 Task: Assign Person0000000131 as Assignee of Issue Issue0000000326 in Backlog  in Scrum Project Project0000000066 in Jira. Assign Person0000000131 as Assignee of Issue Issue0000000327 in Backlog  in Scrum Project Project0000000066 in Jira. Assign Person0000000131 as Assignee of Issue Issue0000000328 in Backlog  in Scrum Project Project0000000066 in Jira. Assign Person0000000132 as Assignee of Issue Issue0000000329 in Backlog  in Scrum Project Project0000000066 in Jira. Assign Person0000000132 as Assignee of Issue Issue0000000330 in Backlog  in Scrum Project Project0000000066 in Jira
Action: Mouse moved to (289, 87)
Screenshot: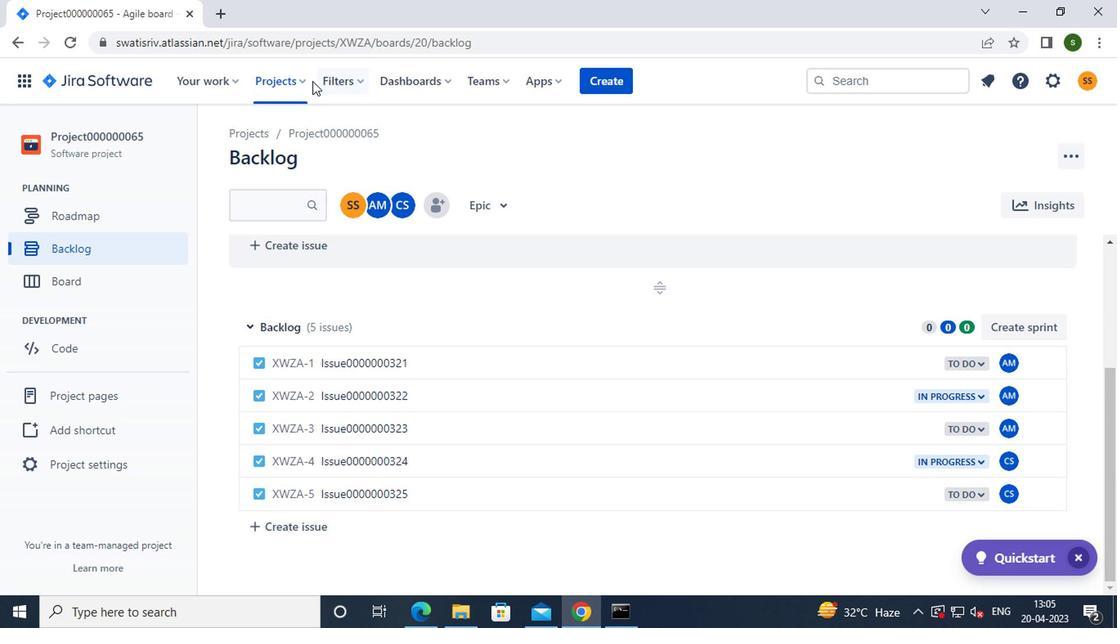 
Action: Mouse pressed left at (289, 87)
Screenshot: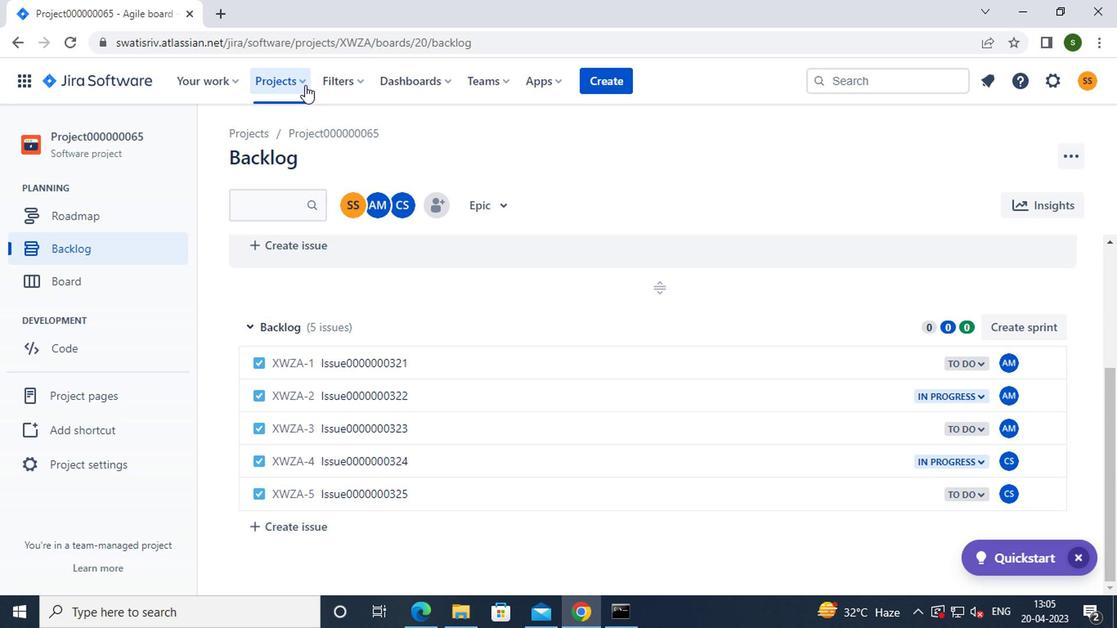 
Action: Mouse moved to (361, 209)
Screenshot: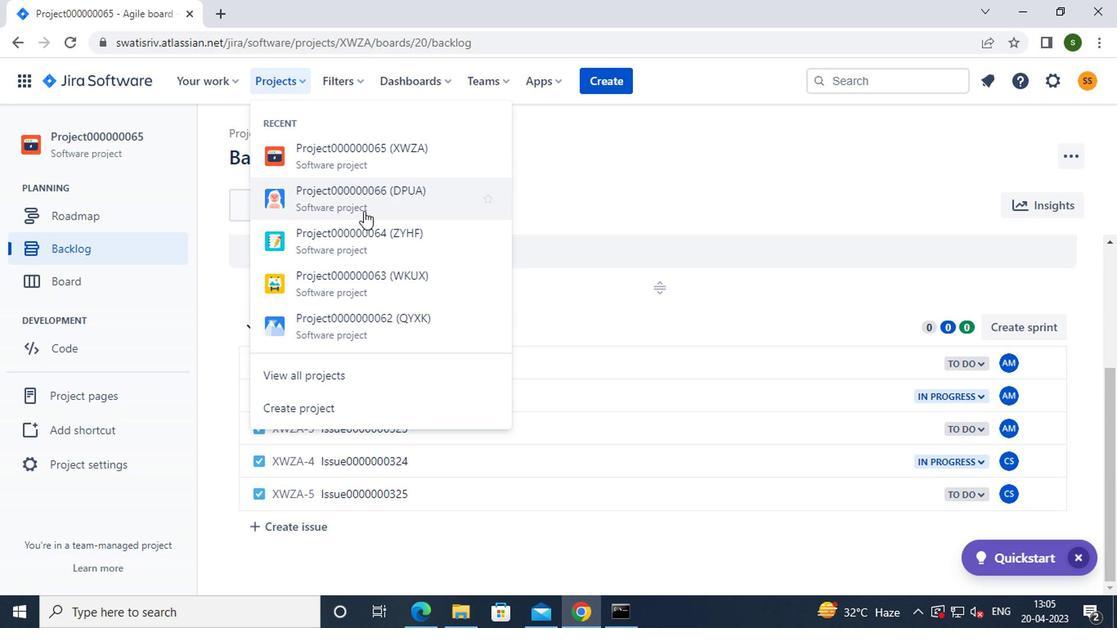 
Action: Mouse pressed left at (361, 209)
Screenshot: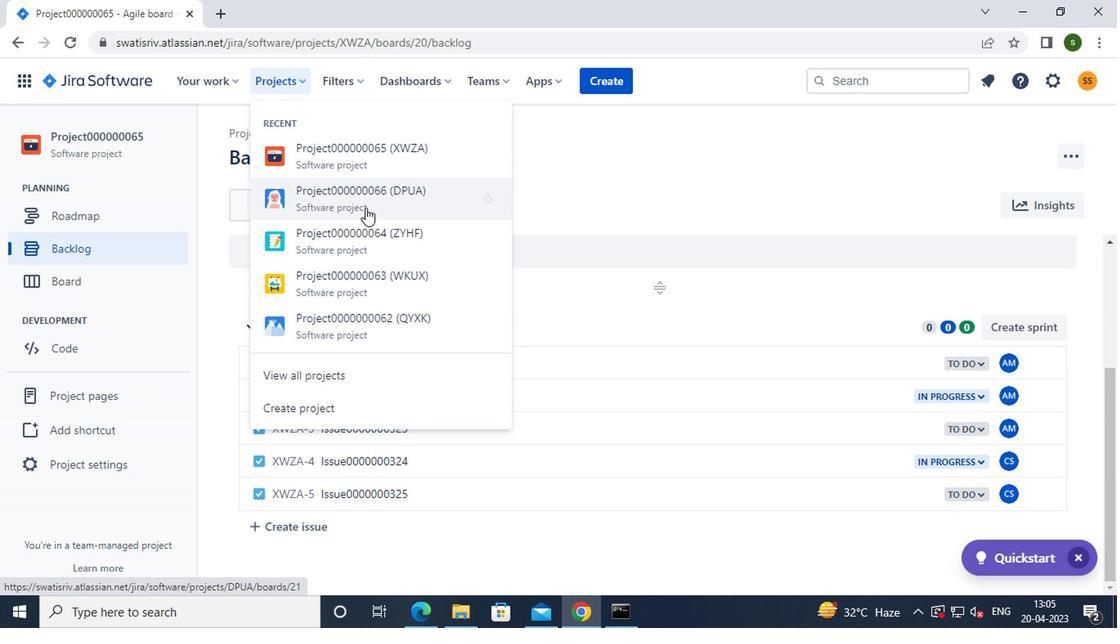 
Action: Mouse moved to (138, 247)
Screenshot: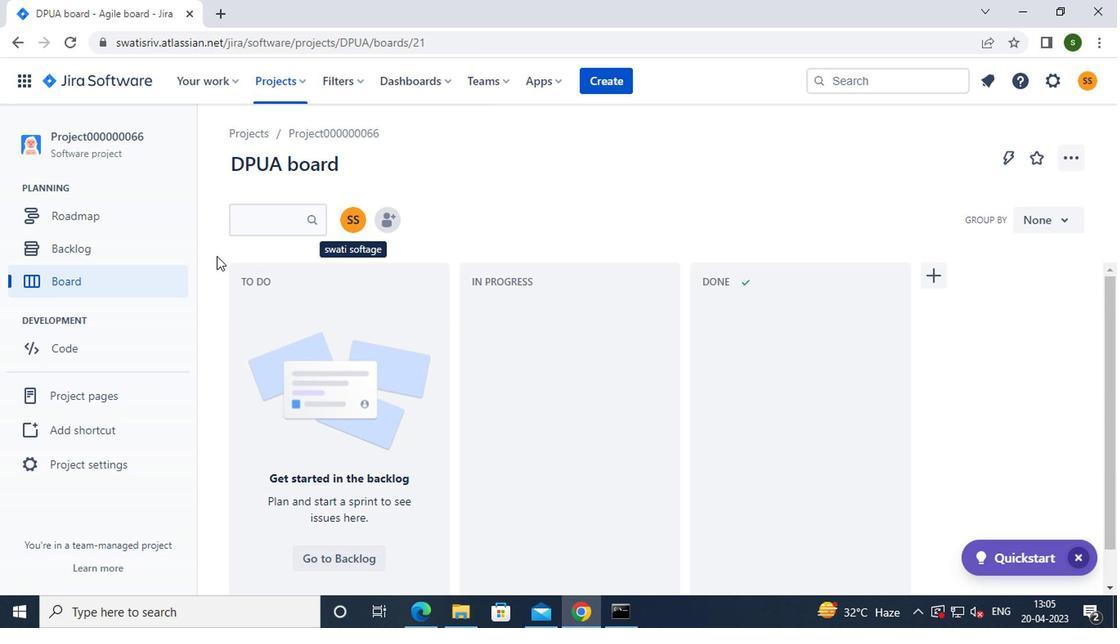
Action: Mouse pressed left at (138, 247)
Screenshot: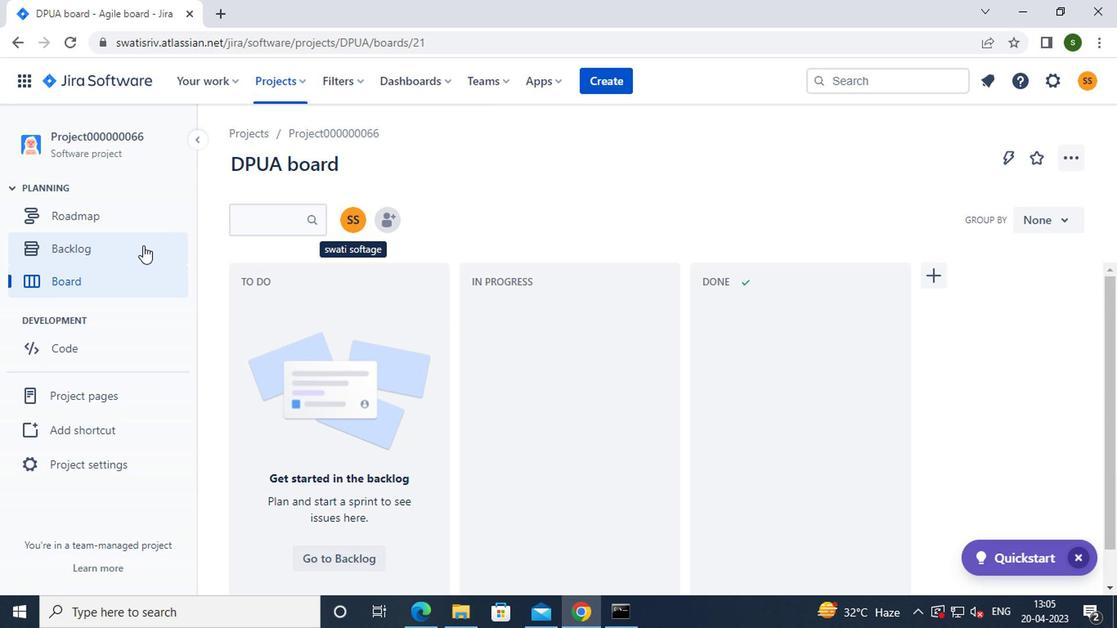 
Action: Mouse moved to (848, 460)
Screenshot: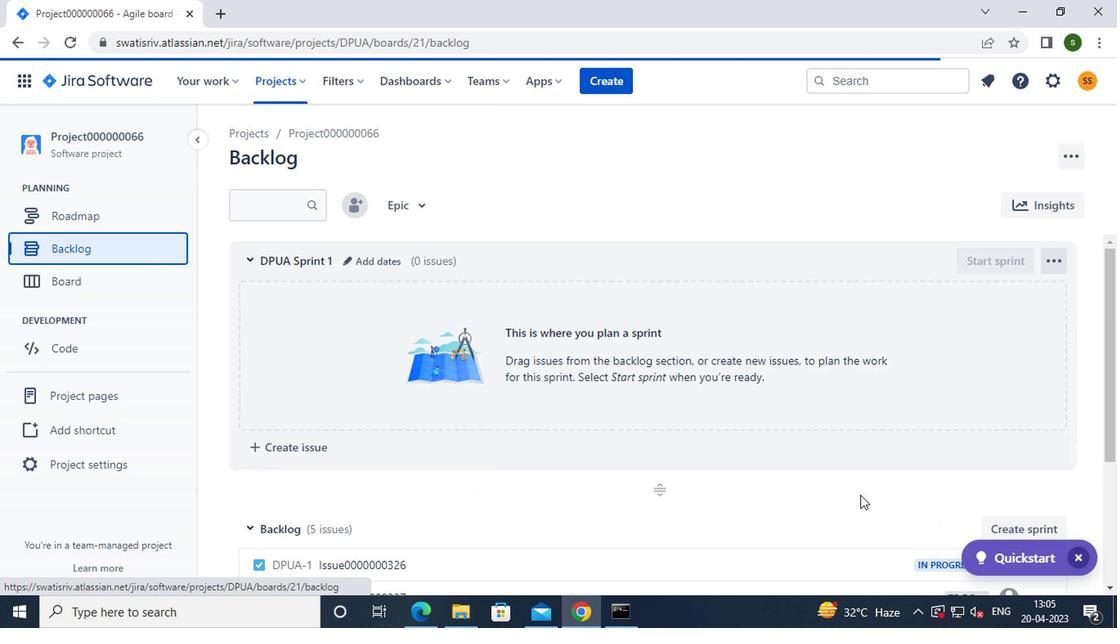 
Action: Mouse scrolled (848, 459) with delta (0, 0)
Screenshot: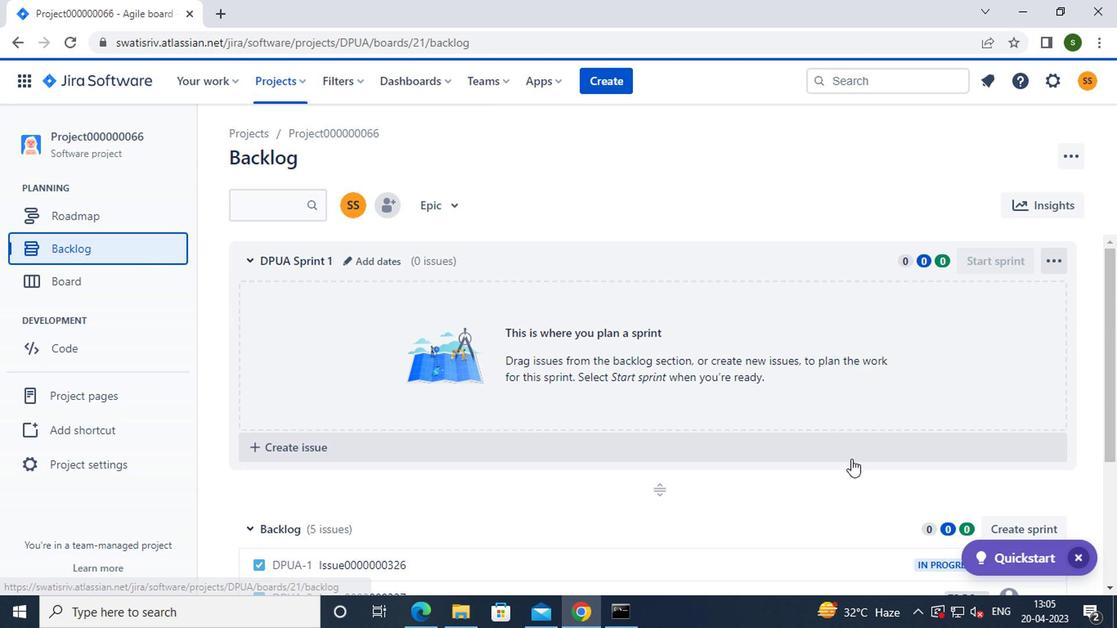 
Action: Mouse scrolled (848, 459) with delta (0, 0)
Screenshot: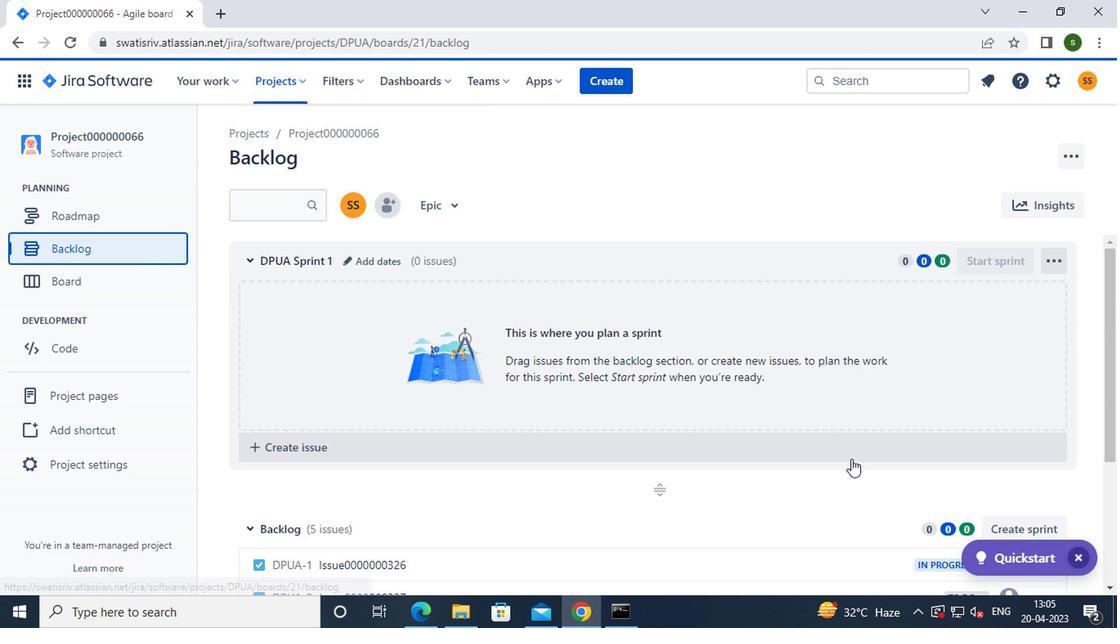 
Action: Mouse scrolled (848, 459) with delta (0, 0)
Screenshot: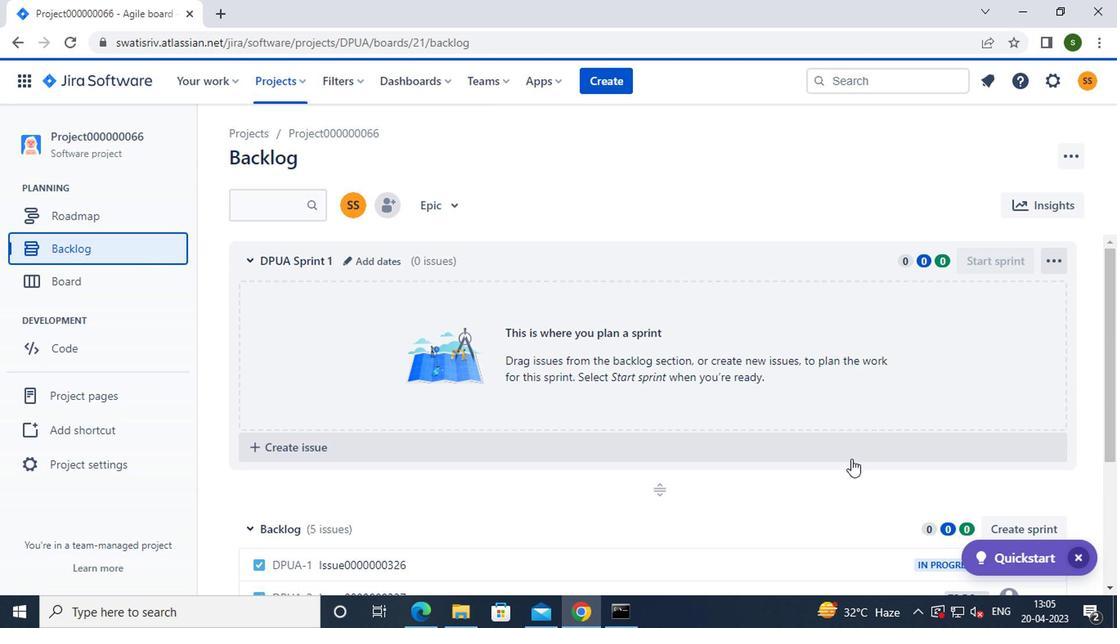 
Action: Mouse moved to (1010, 364)
Screenshot: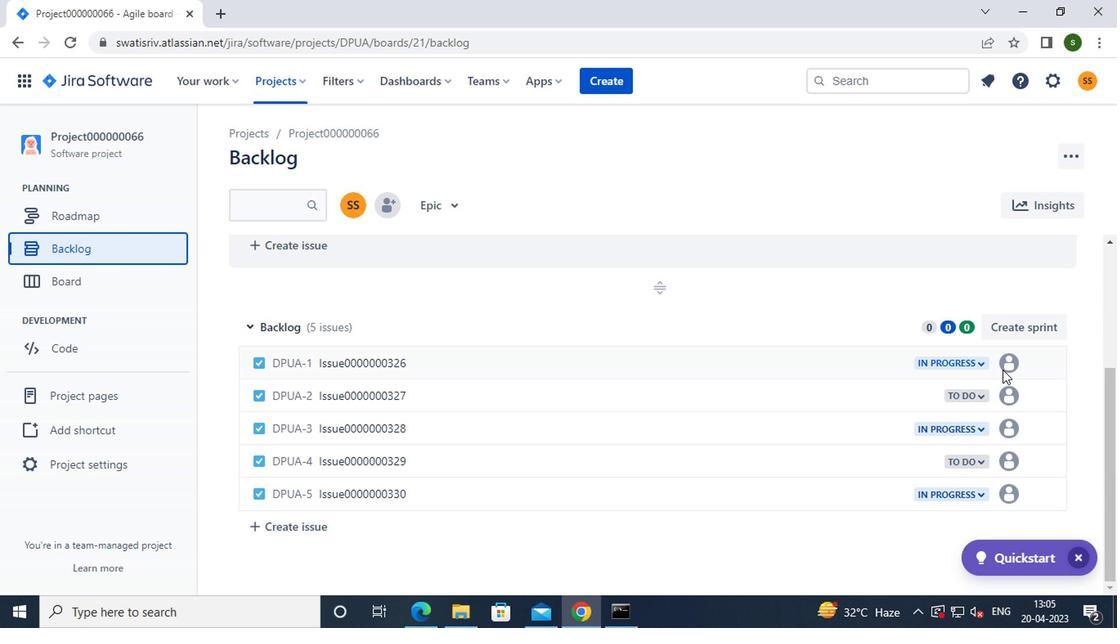 
Action: Mouse pressed left at (1010, 364)
Screenshot: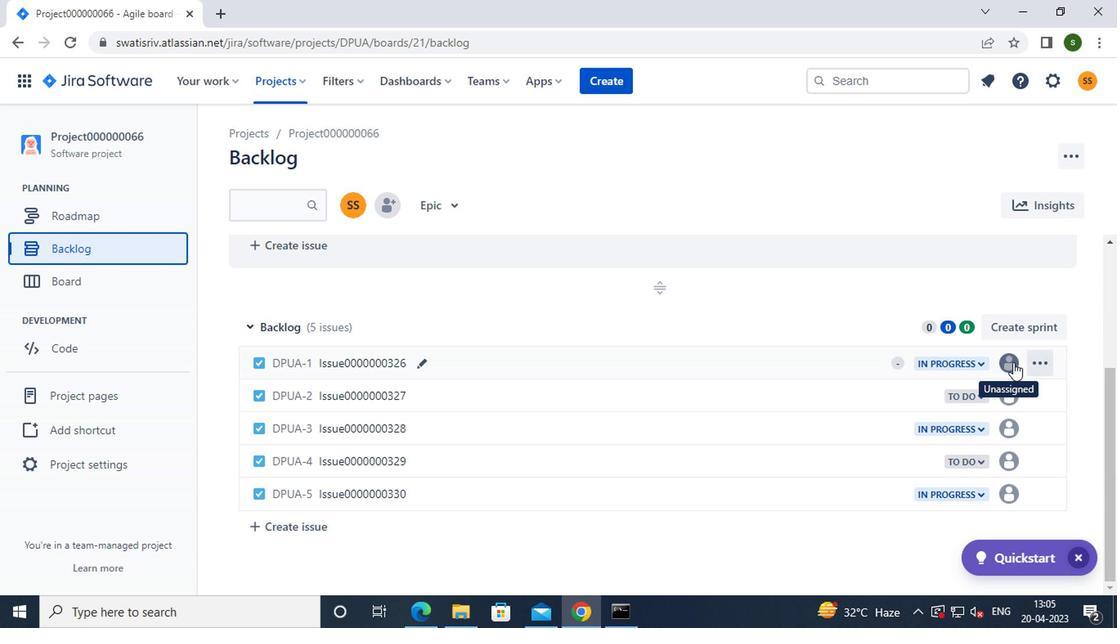 
Action: Mouse moved to (967, 453)
Screenshot: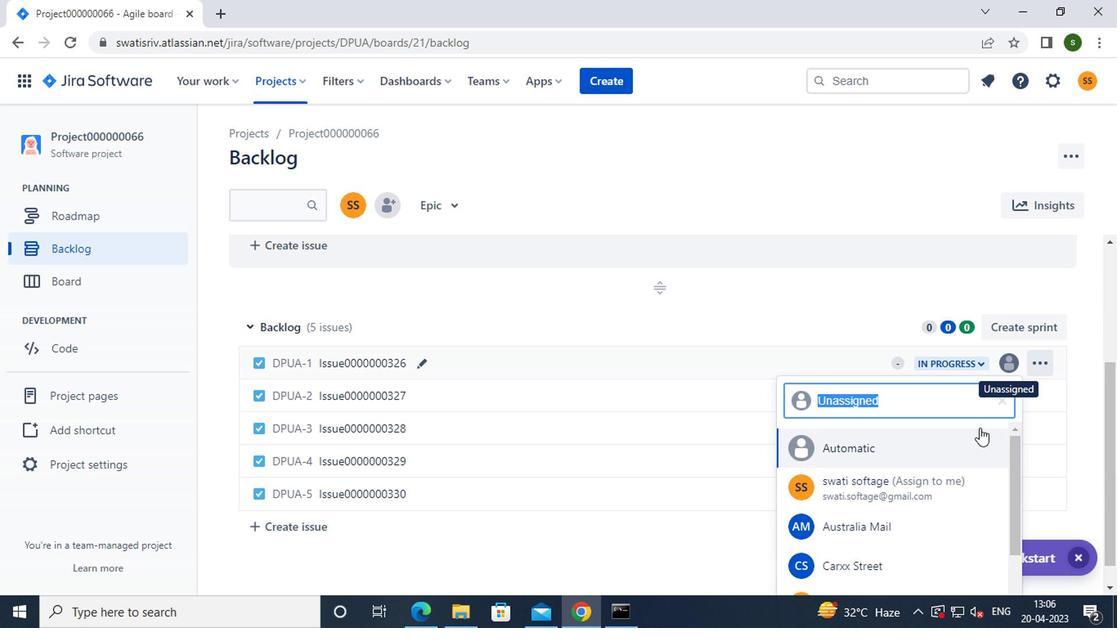 
Action: Mouse scrolled (967, 452) with delta (0, -1)
Screenshot: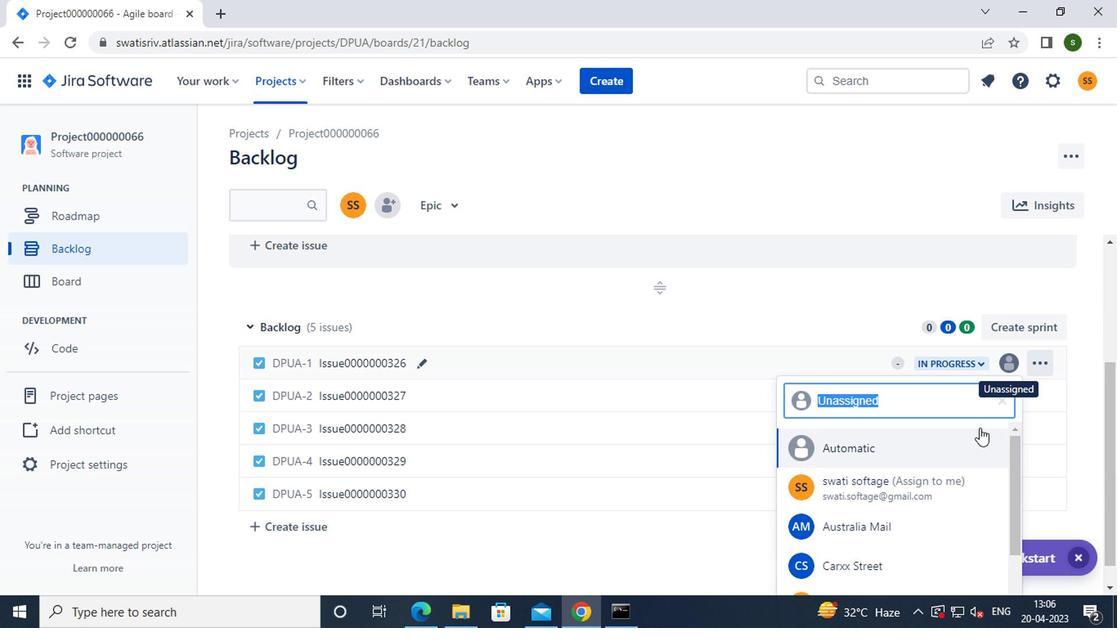
Action: Mouse moved to (880, 526)
Screenshot: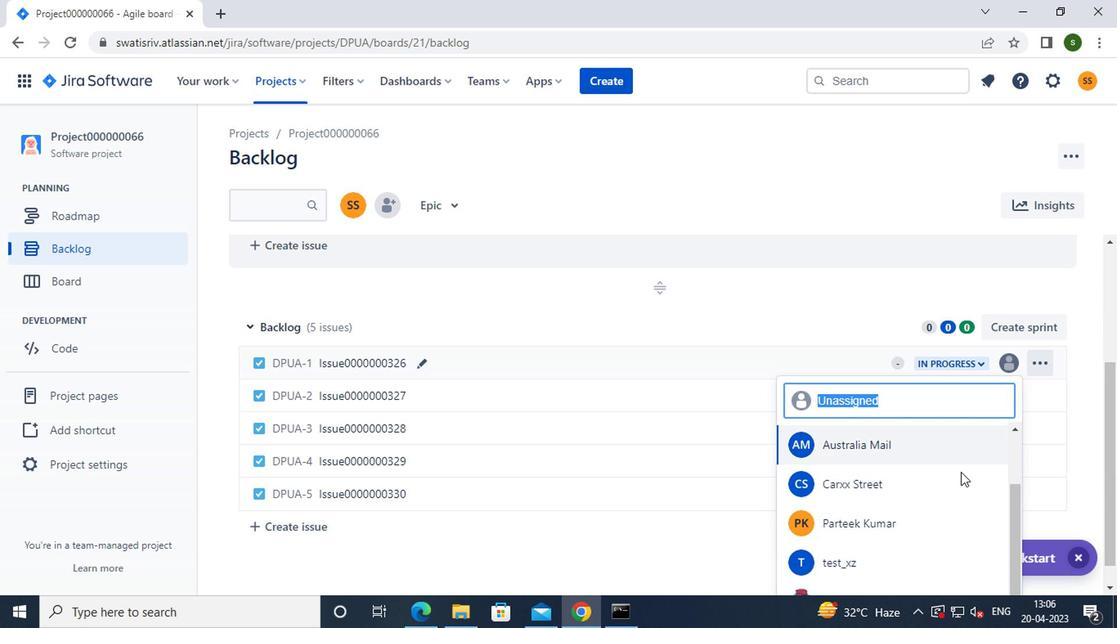 
Action: Mouse pressed left at (880, 526)
Screenshot: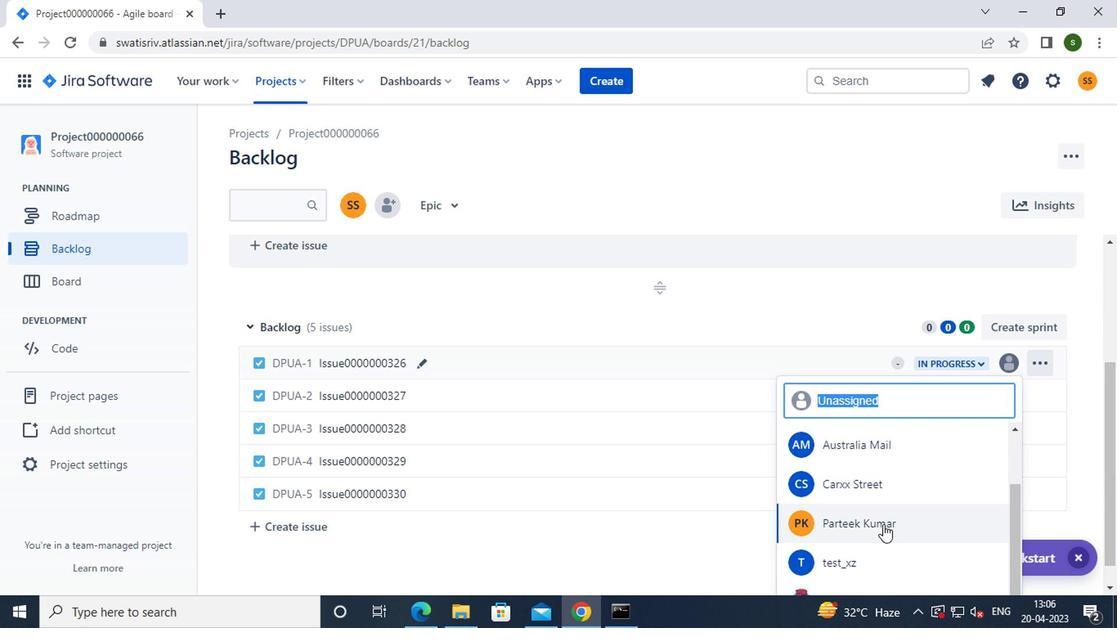 
Action: Mouse moved to (1008, 397)
Screenshot: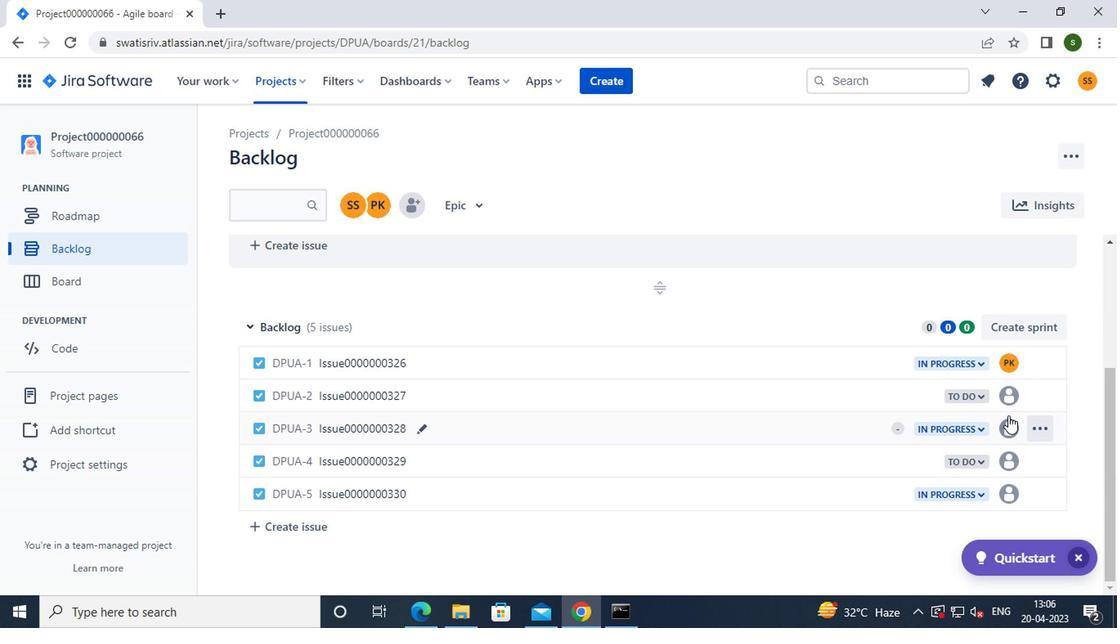 
Action: Mouse pressed left at (1008, 397)
Screenshot: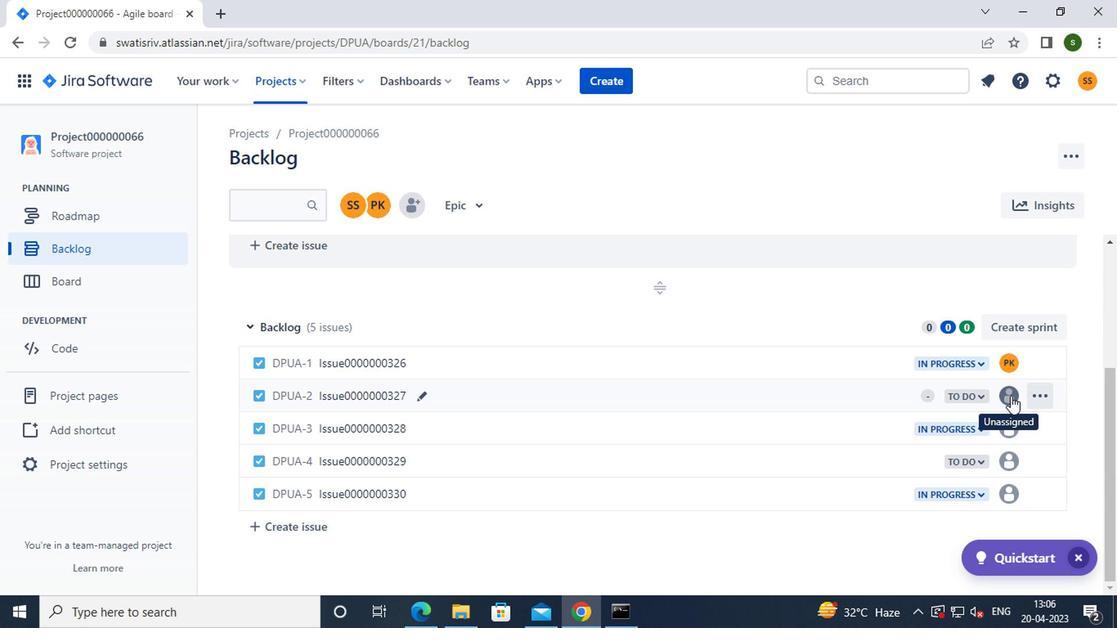 
Action: Mouse moved to (965, 467)
Screenshot: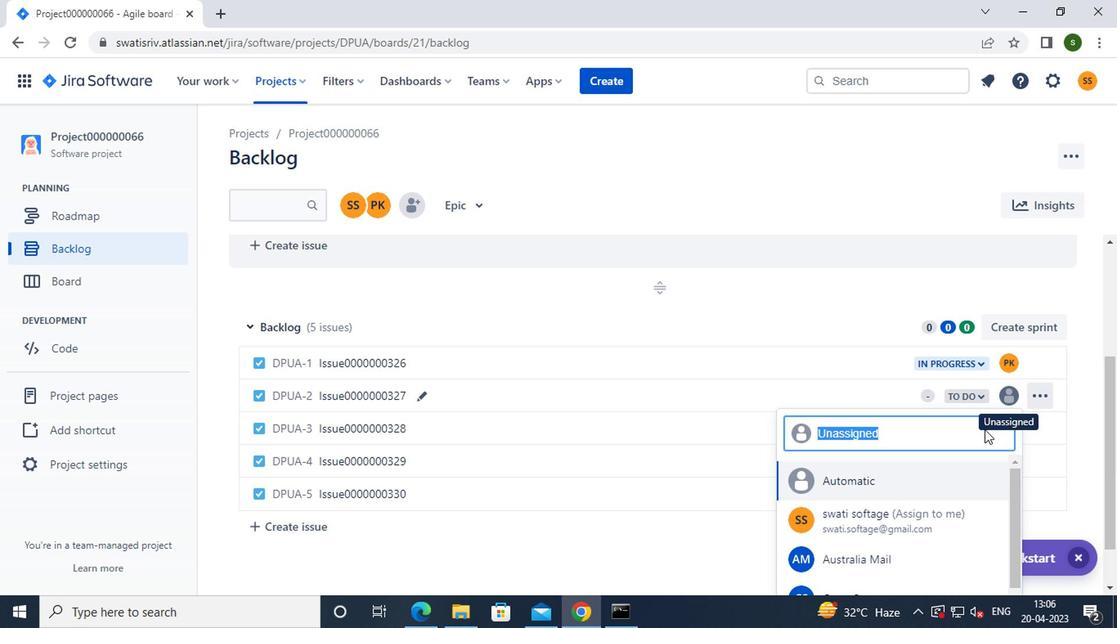 
Action: Mouse scrolled (965, 466) with delta (0, -1)
Screenshot: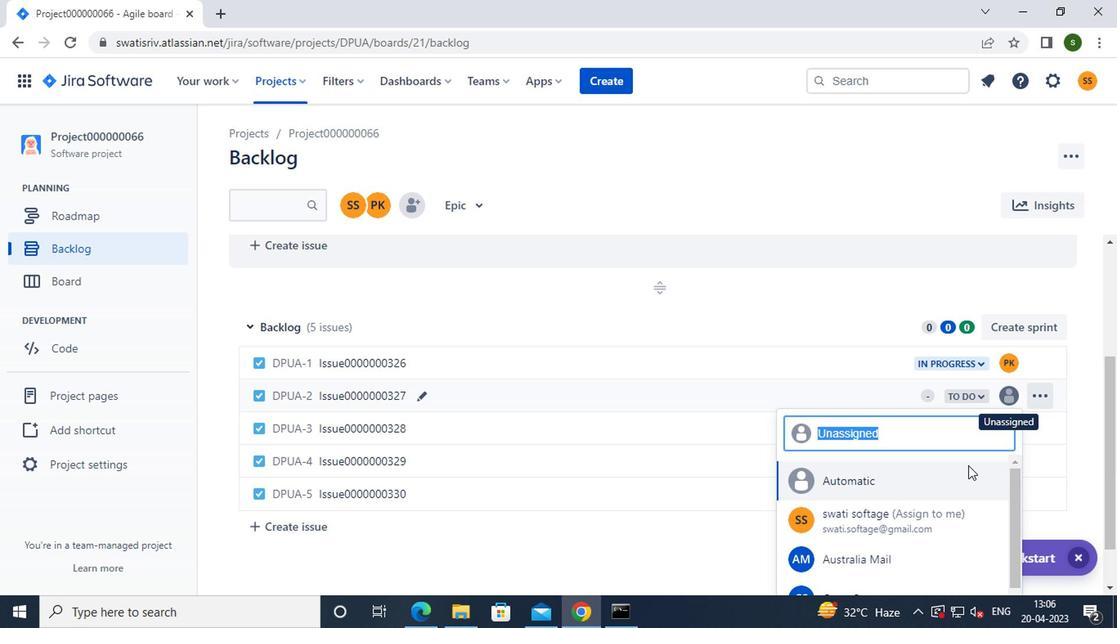 
Action: Mouse scrolled (965, 466) with delta (0, -1)
Screenshot: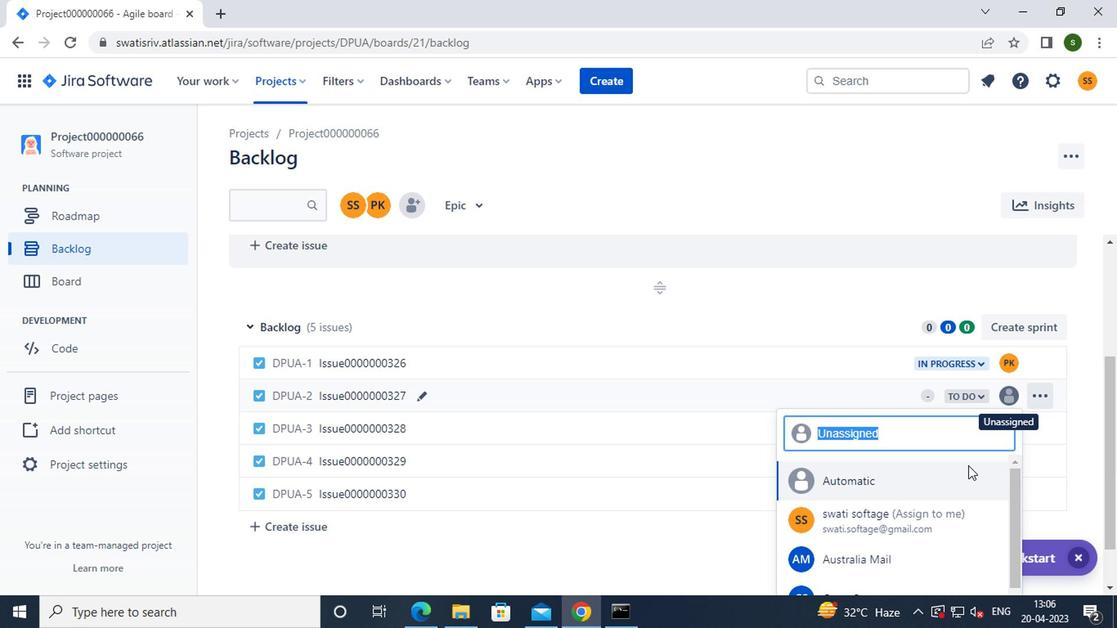 
Action: Mouse moved to (864, 550)
Screenshot: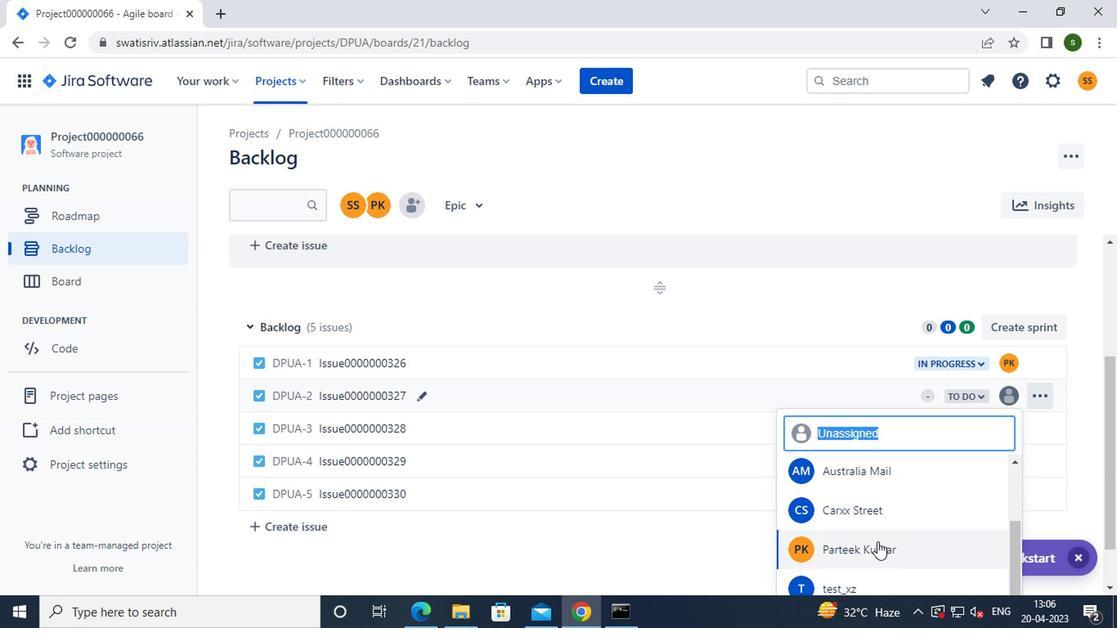 
Action: Mouse pressed left at (864, 550)
Screenshot: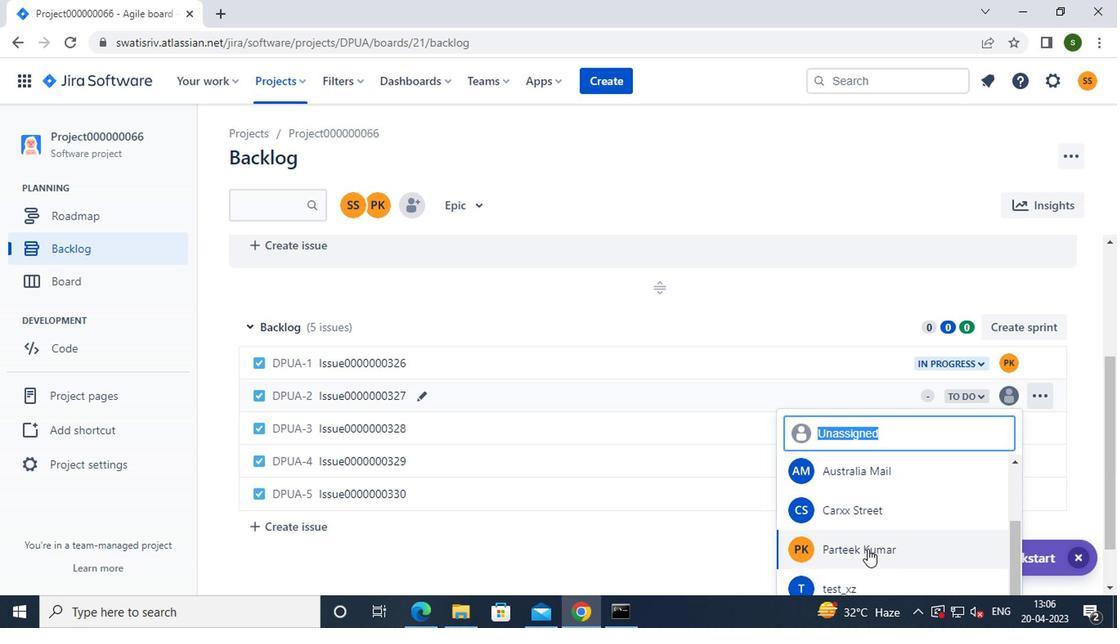 
Action: Mouse moved to (1005, 430)
Screenshot: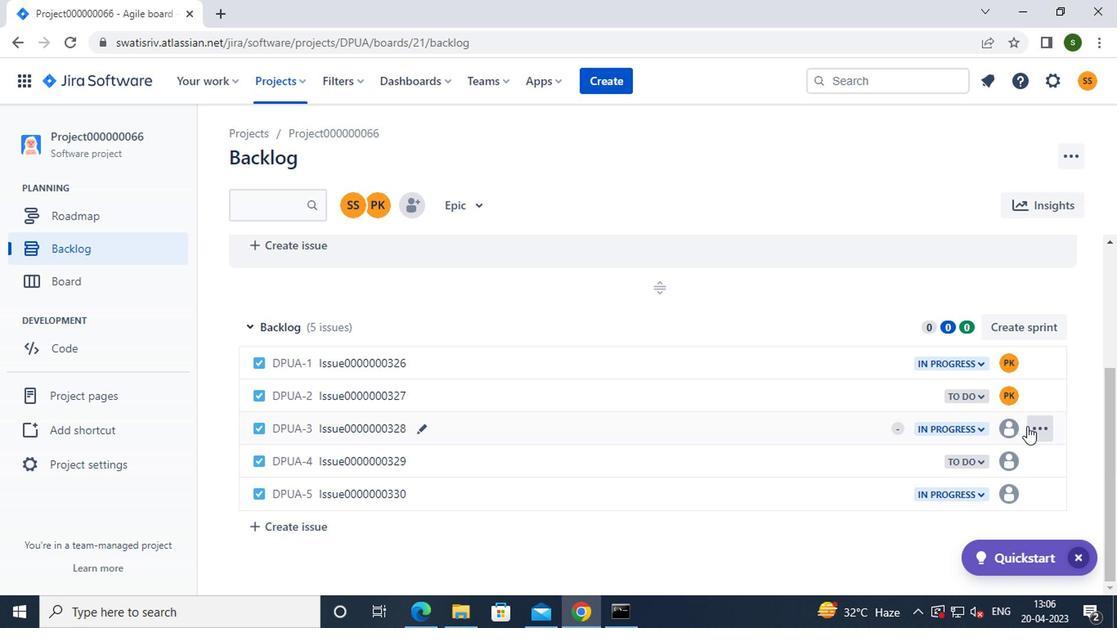 
Action: Mouse pressed left at (1005, 430)
Screenshot: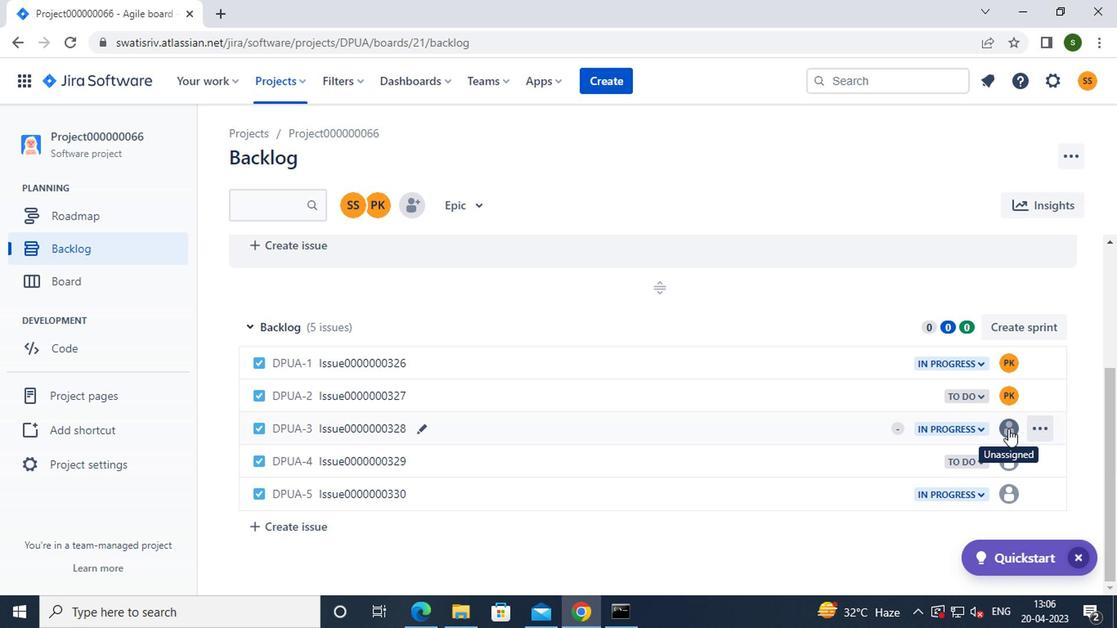 
Action: Mouse moved to (946, 466)
Screenshot: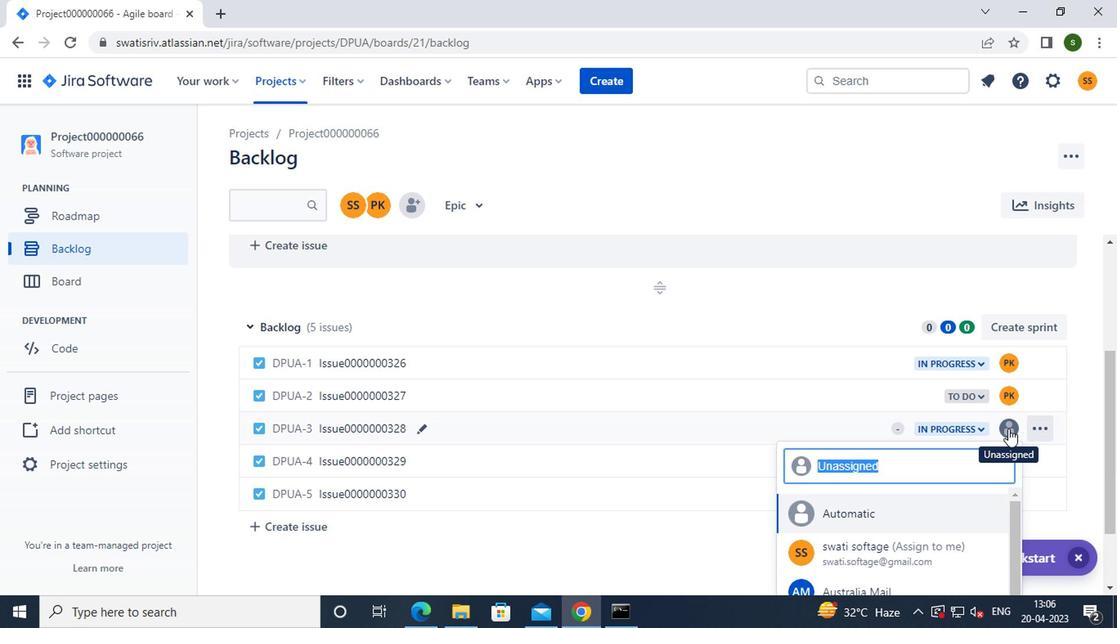 
Action: Mouse scrolled (946, 465) with delta (0, 0)
Screenshot: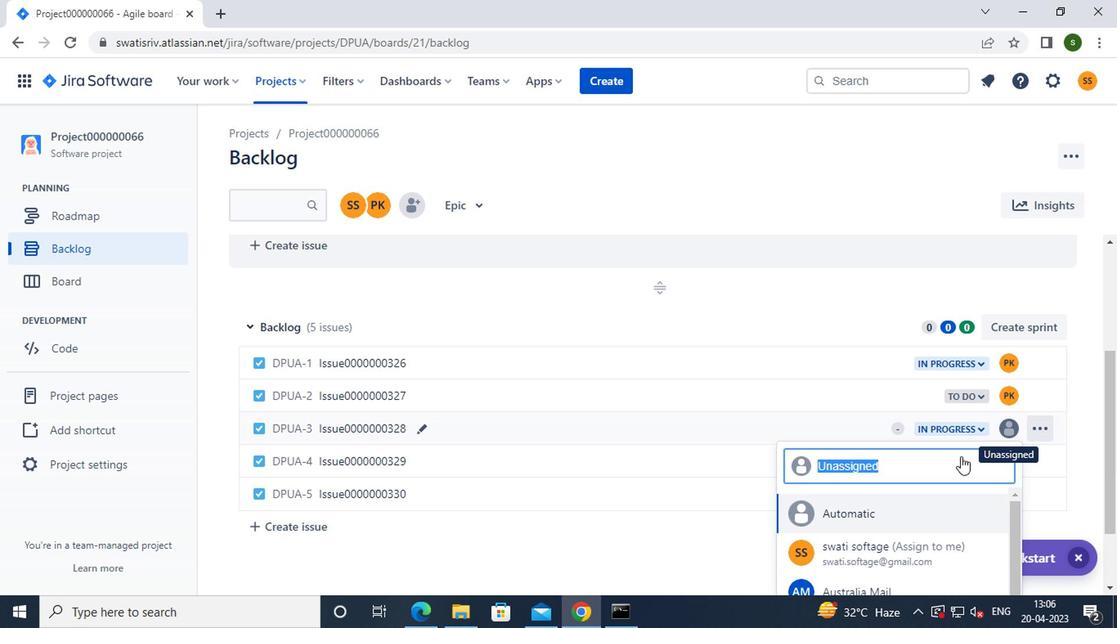 
Action: Mouse scrolled (946, 465) with delta (0, 0)
Screenshot: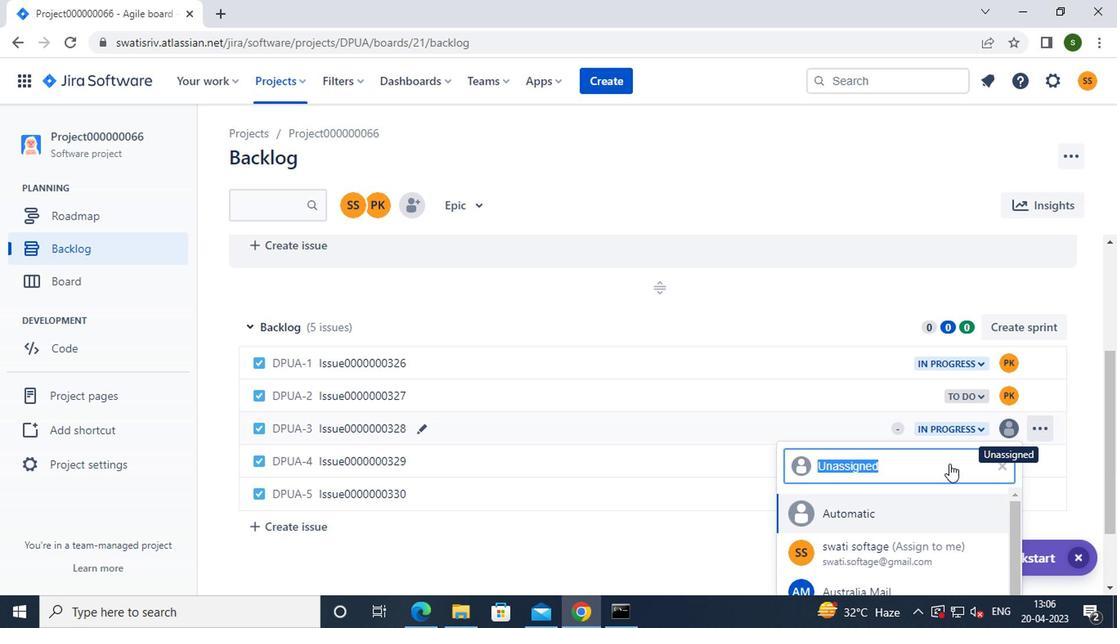 
Action: Mouse moved to (882, 576)
Screenshot: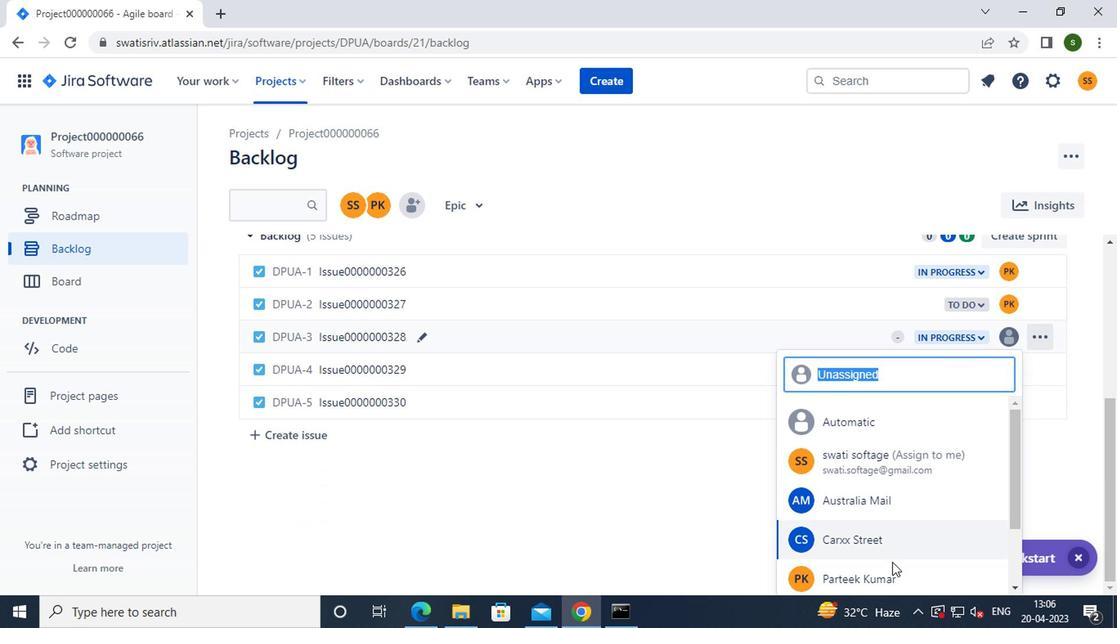 
Action: Mouse pressed left at (882, 576)
Screenshot: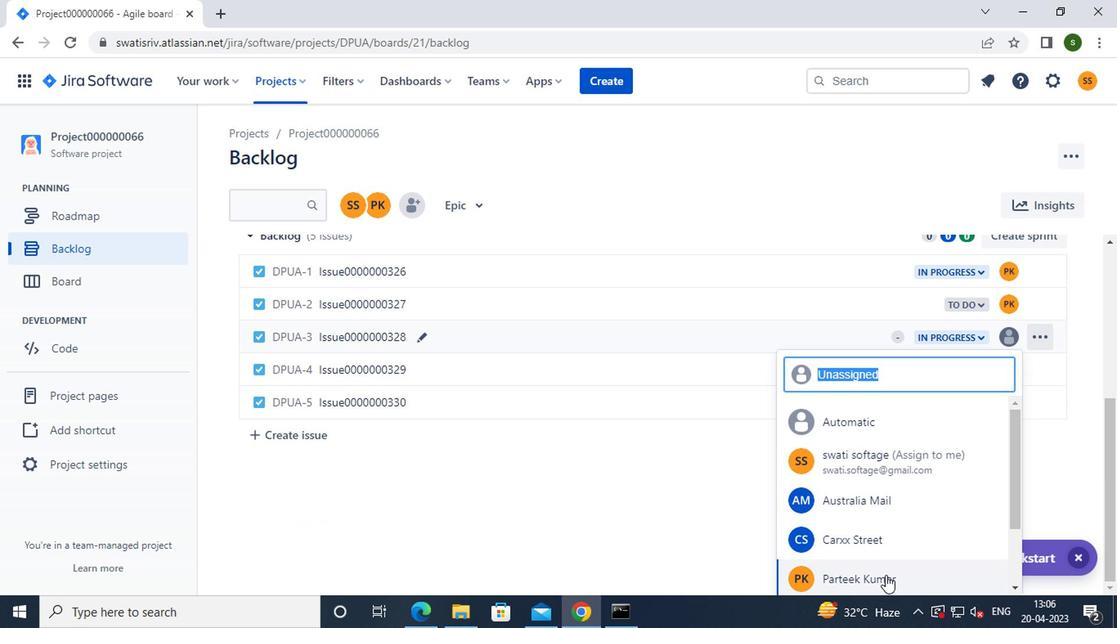 
Action: Mouse moved to (1007, 459)
Screenshot: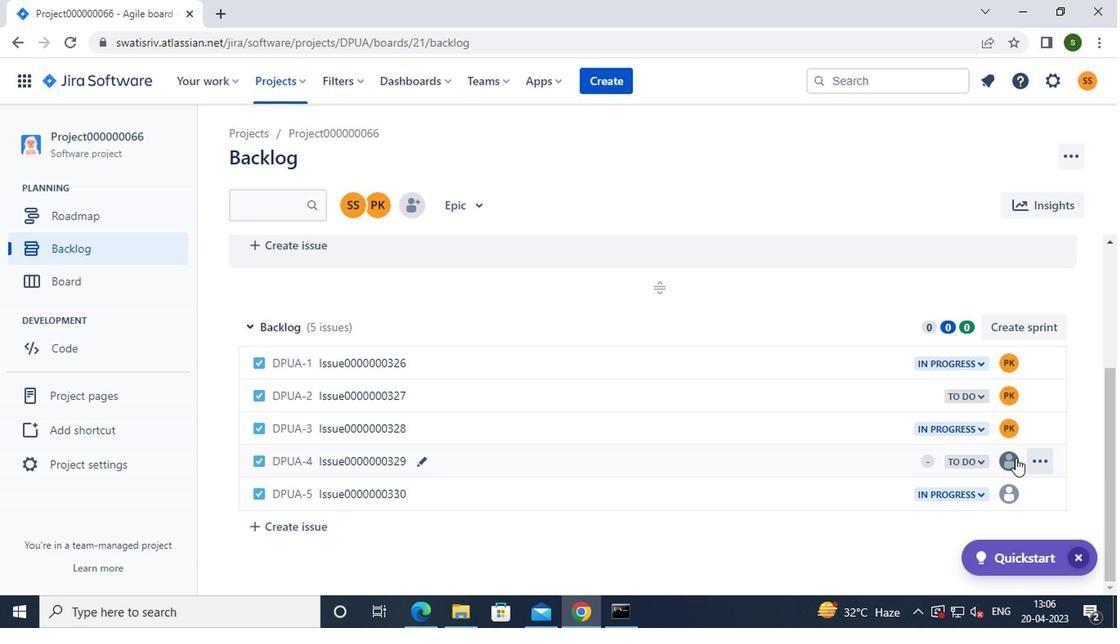 
Action: Mouse pressed left at (1007, 459)
Screenshot: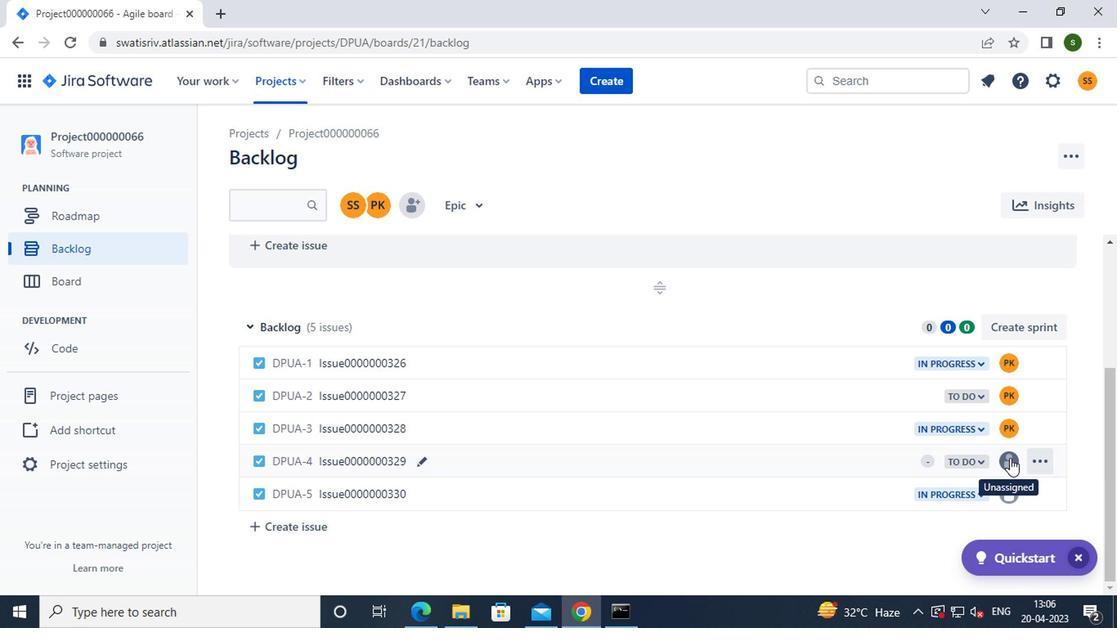 
Action: Mouse scrolled (1007, 459) with delta (0, 0)
Screenshot: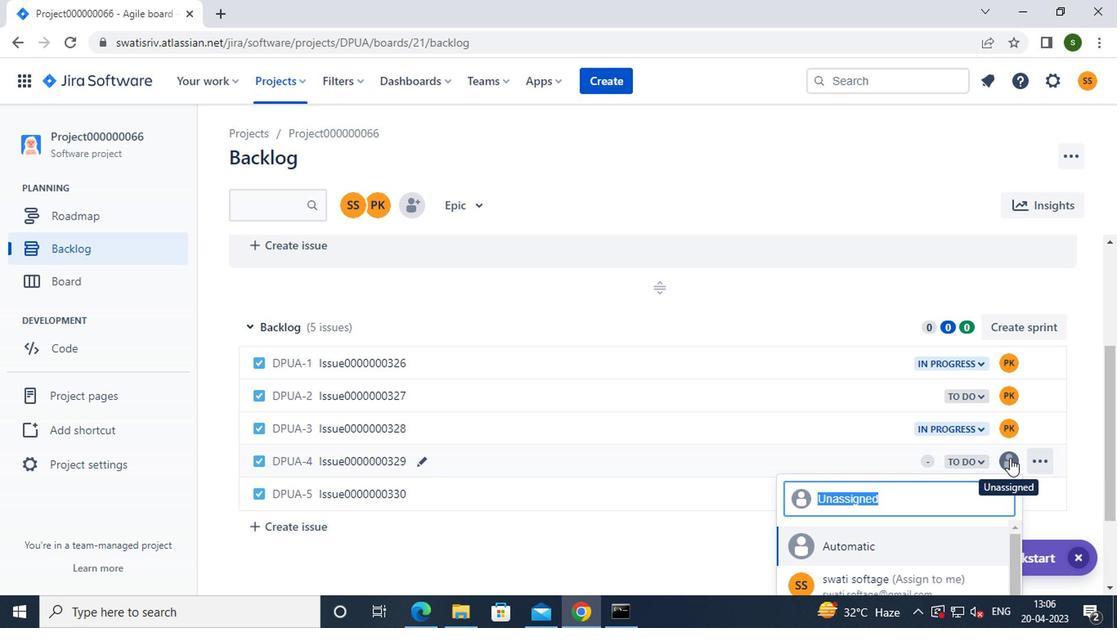 
Action: Mouse moved to (1006, 460)
Screenshot: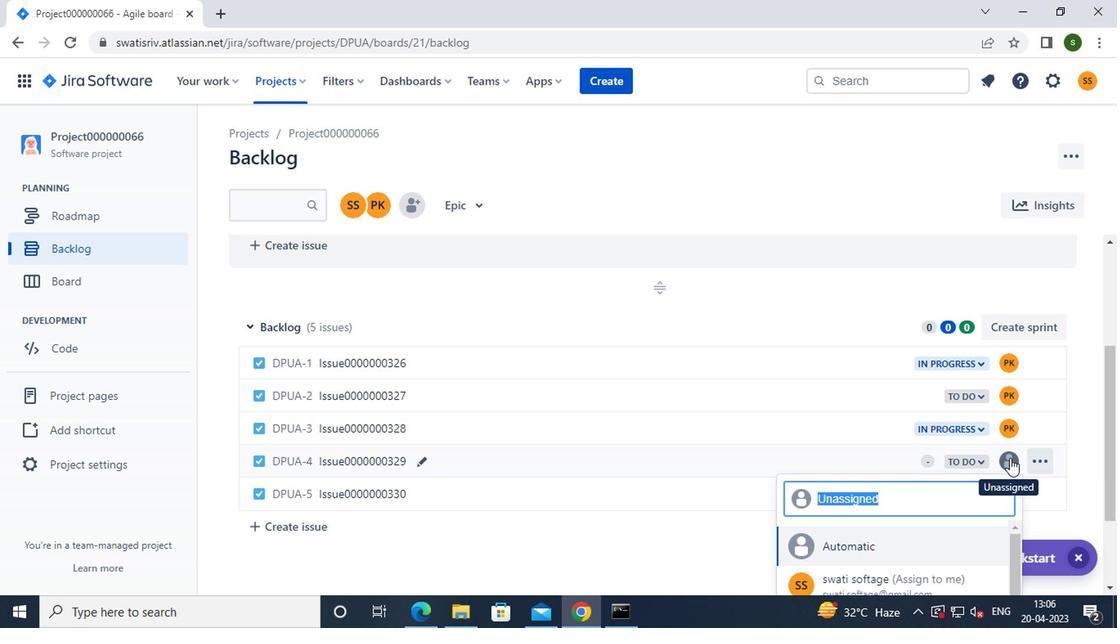 
Action: Mouse scrolled (1006, 459) with delta (0, 0)
Screenshot: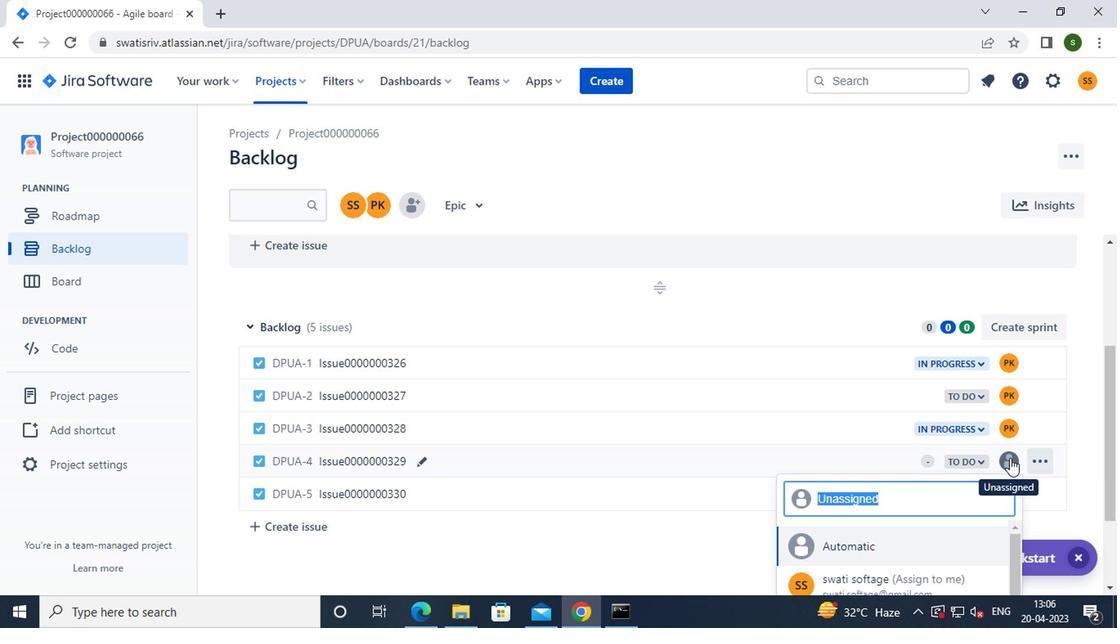 
Action: Mouse scrolled (1006, 459) with delta (0, 0)
Screenshot: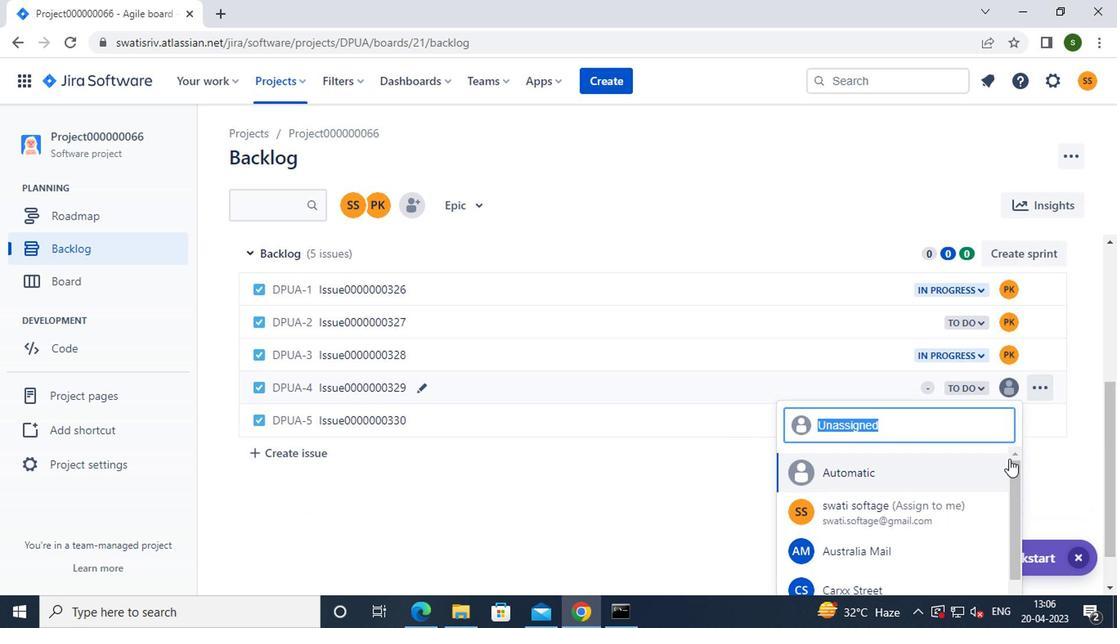 
Action: Mouse scrolled (1006, 459) with delta (0, 0)
Screenshot: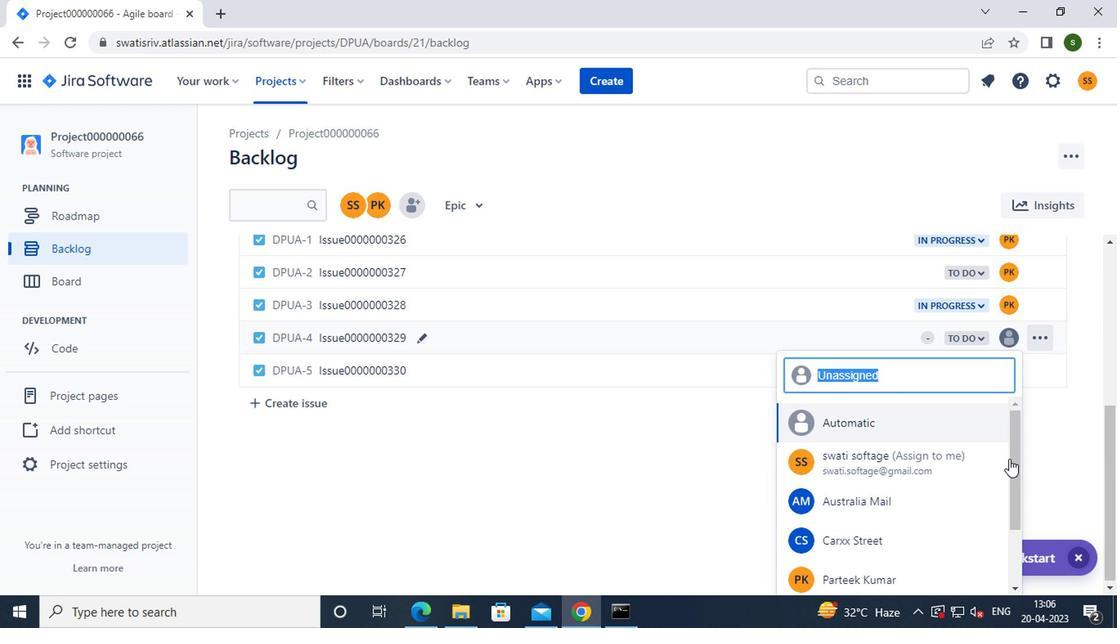 
Action: Mouse scrolled (1006, 459) with delta (0, 0)
Screenshot: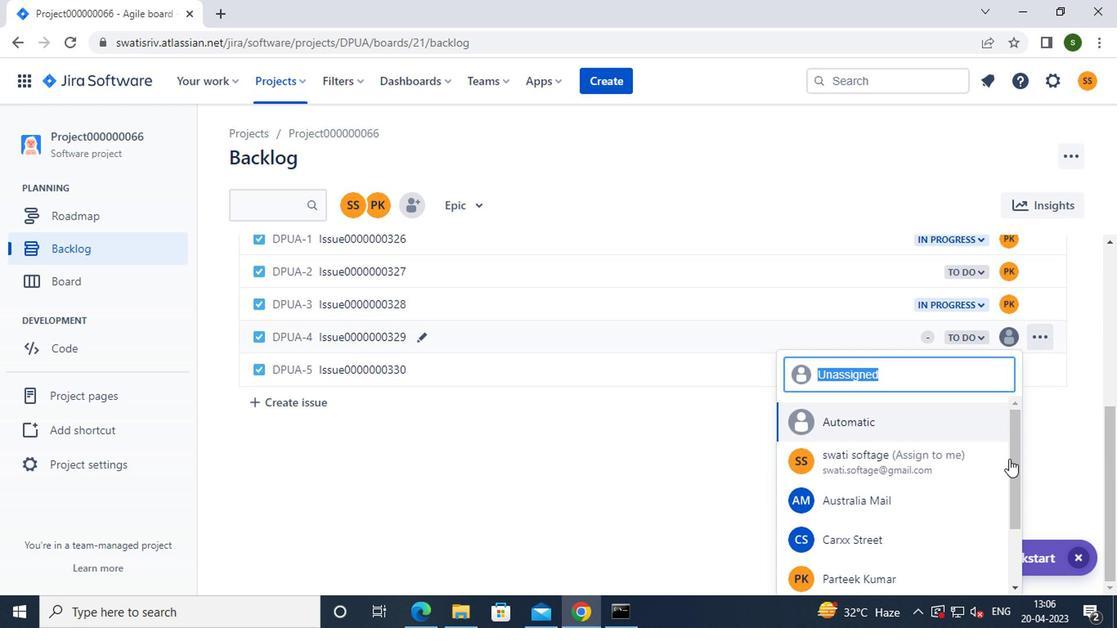 
Action: Mouse scrolled (1006, 459) with delta (0, 0)
Screenshot: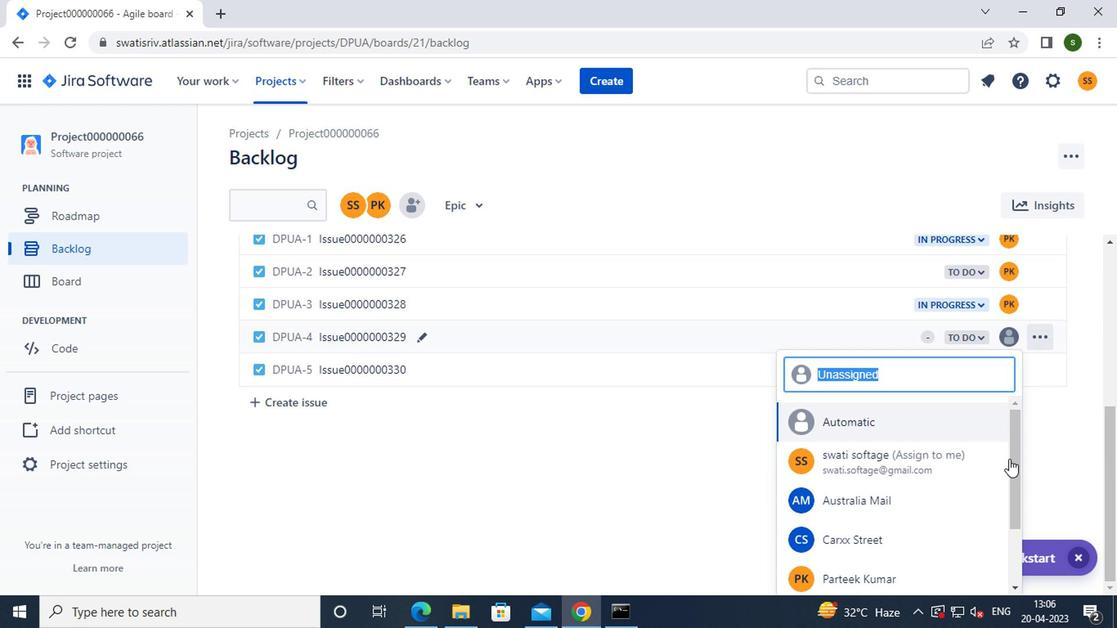 
Action: Mouse moved to (1009, 459)
Screenshot: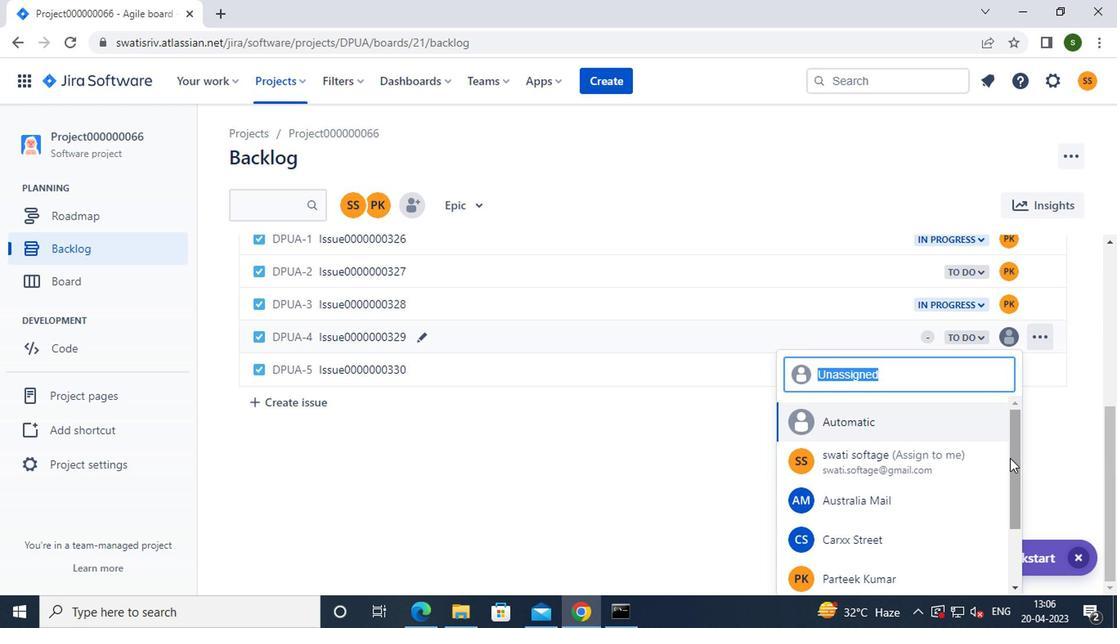 
Action: Mouse pressed left at (1009, 459)
Screenshot: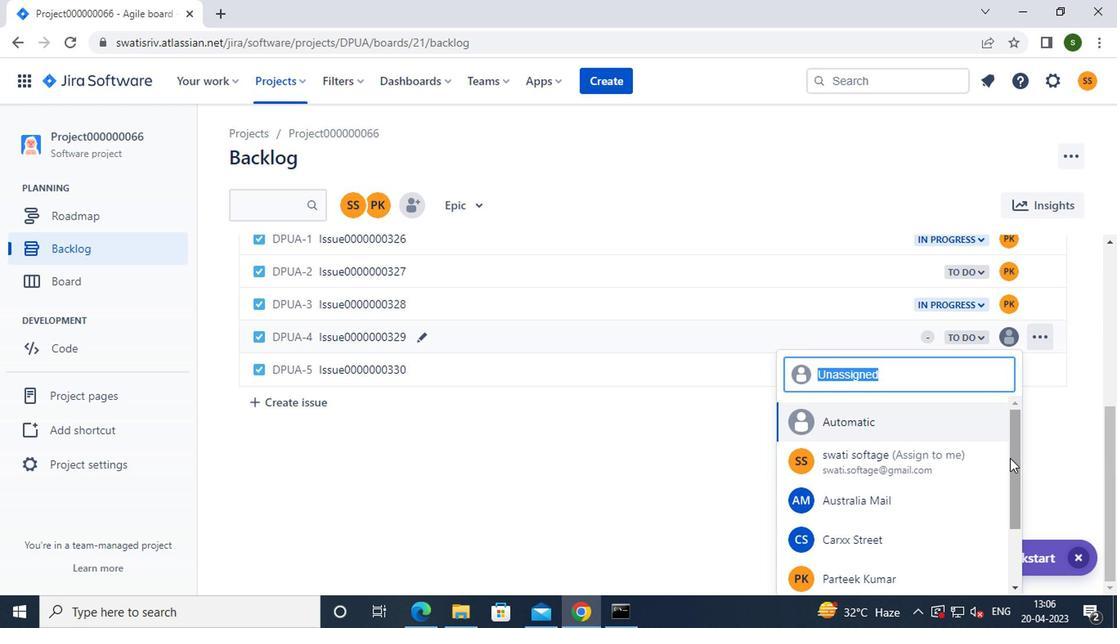 
Action: Mouse moved to (867, 567)
Screenshot: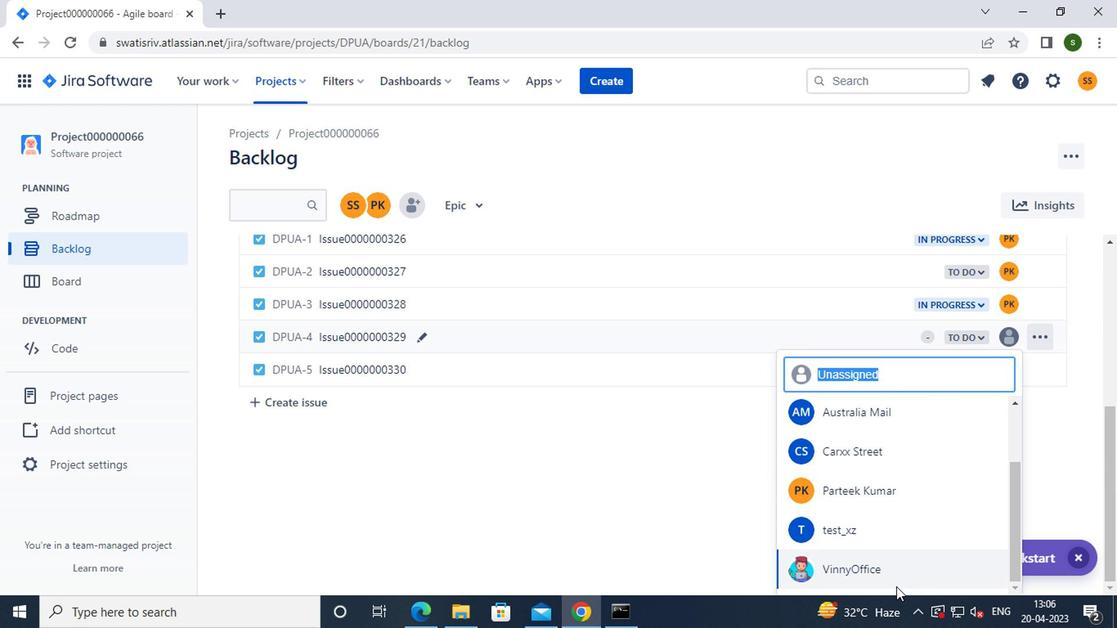 
Action: Mouse pressed left at (867, 567)
Screenshot: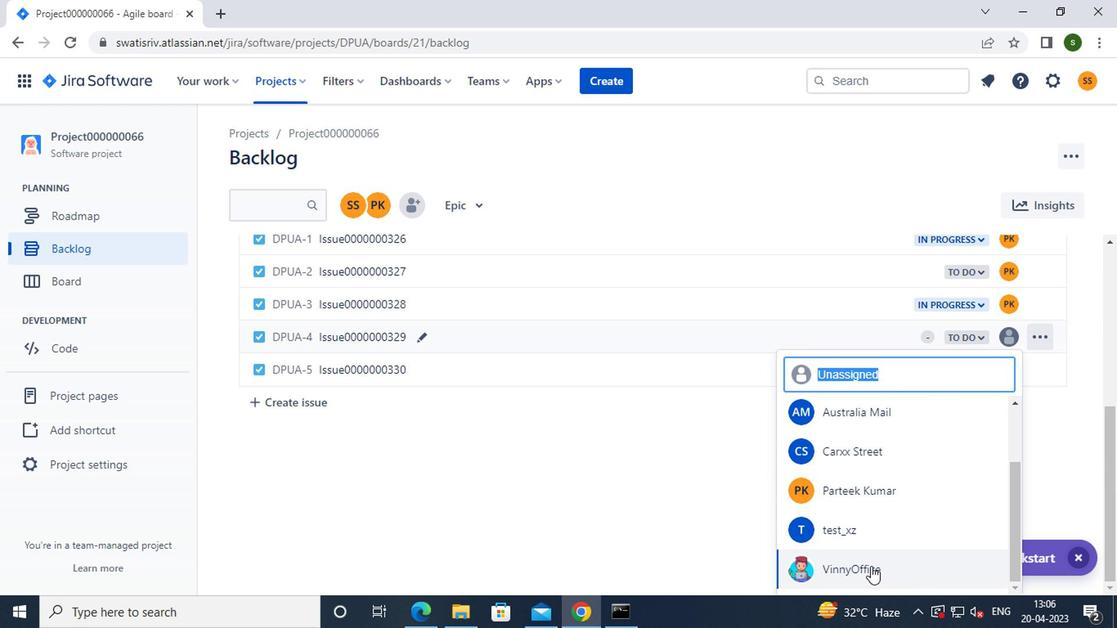 
Action: Mouse moved to (1010, 491)
Screenshot: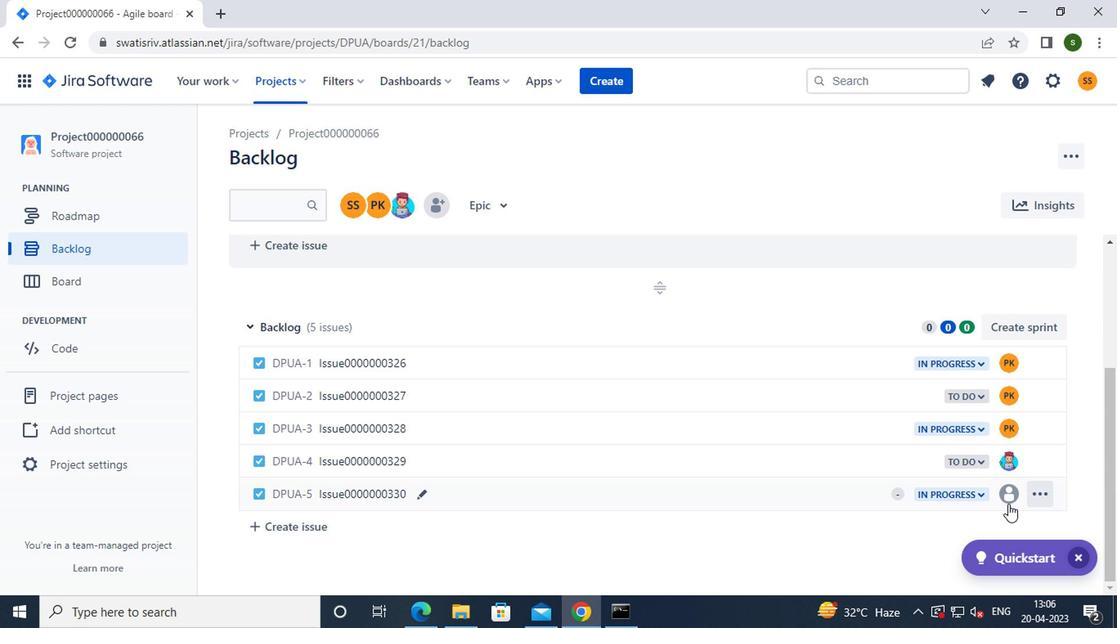 
Action: Mouse pressed left at (1010, 491)
Screenshot: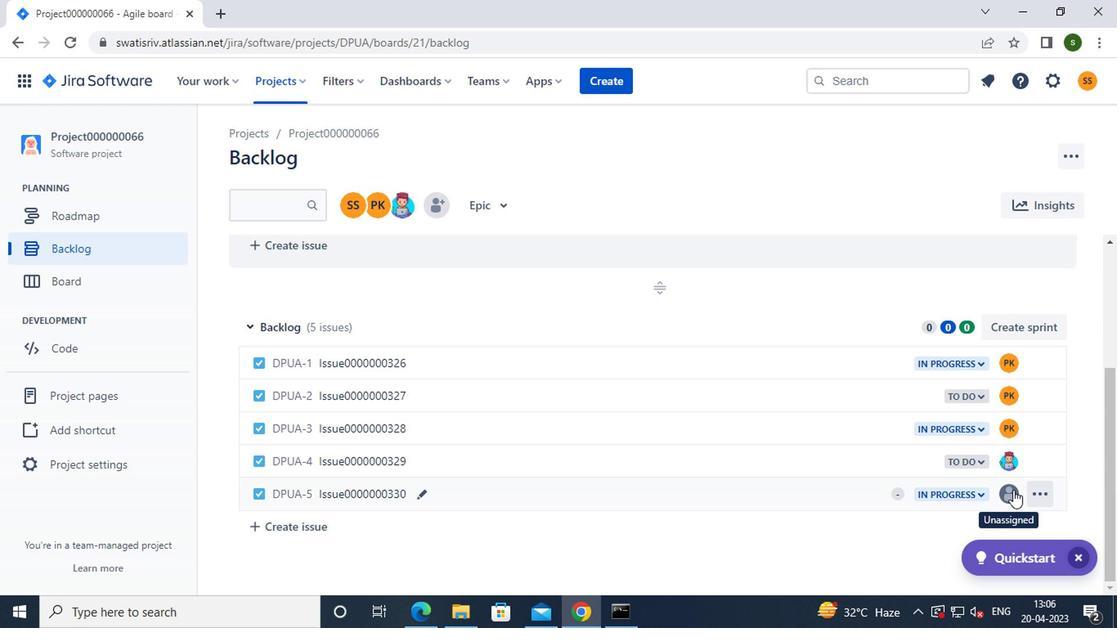 
Action: Mouse scrolled (1010, 490) with delta (0, -1)
Screenshot: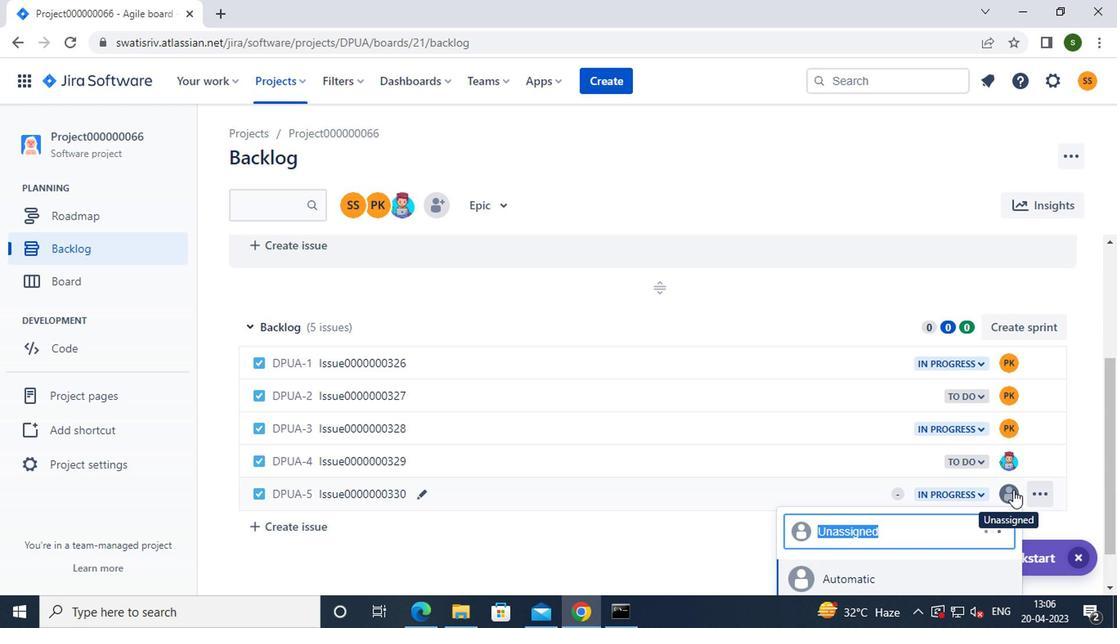 
Action: Mouse scrolled (1010, 490) with delta (0, -1)
Screenshot: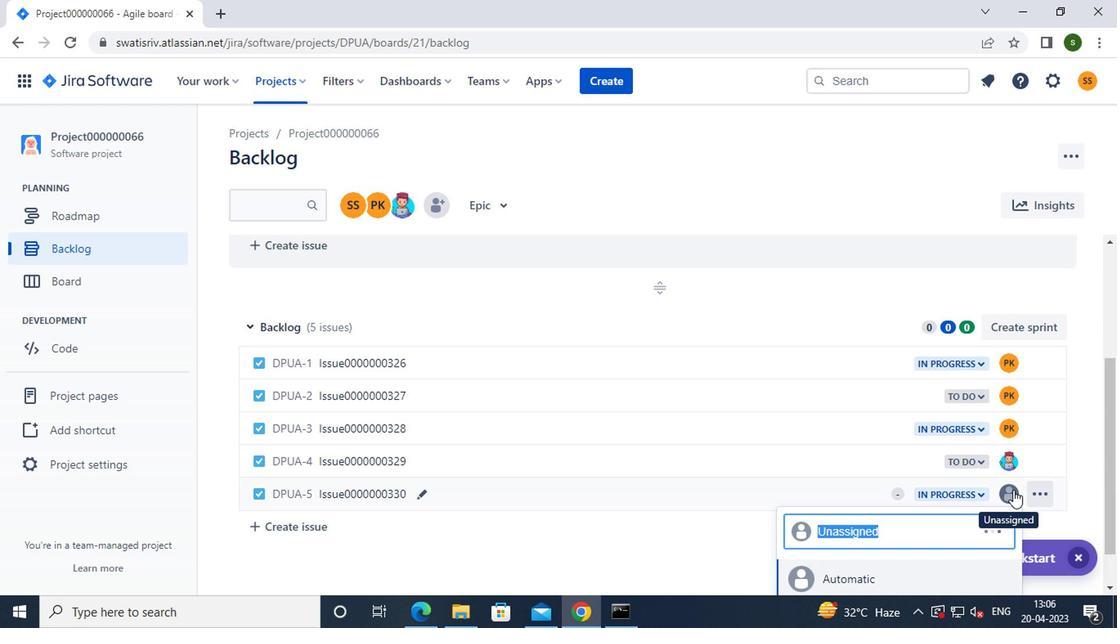 
Action: Mouse scrolled (1010, 490) with delta (0, -1)
Screenshot: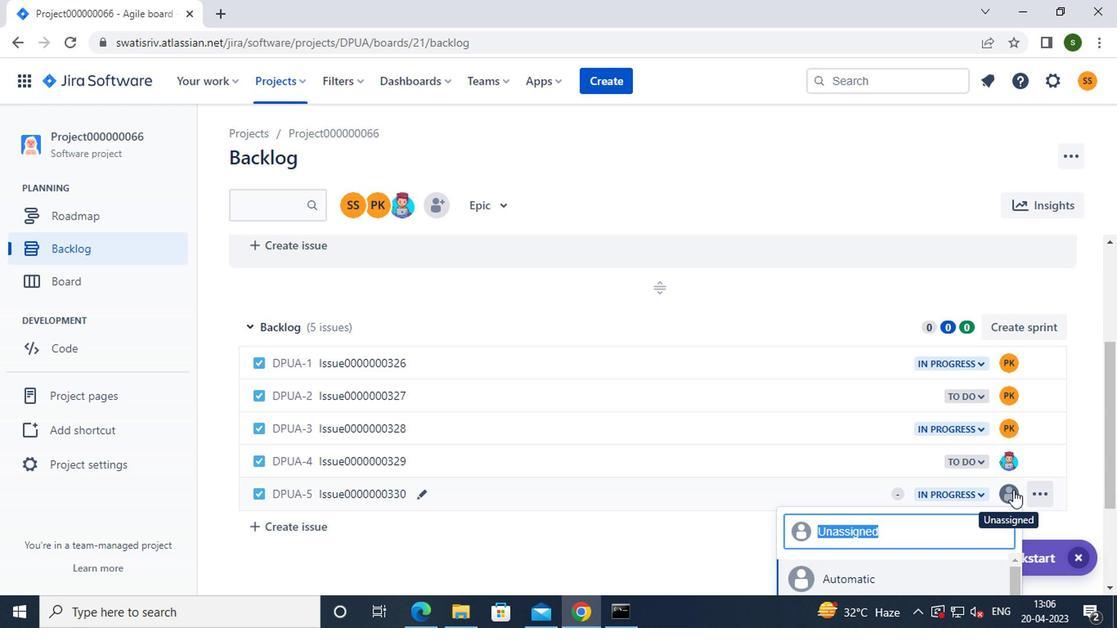 
Action: Mouse pressed left at (1010, 491)
Screenshot: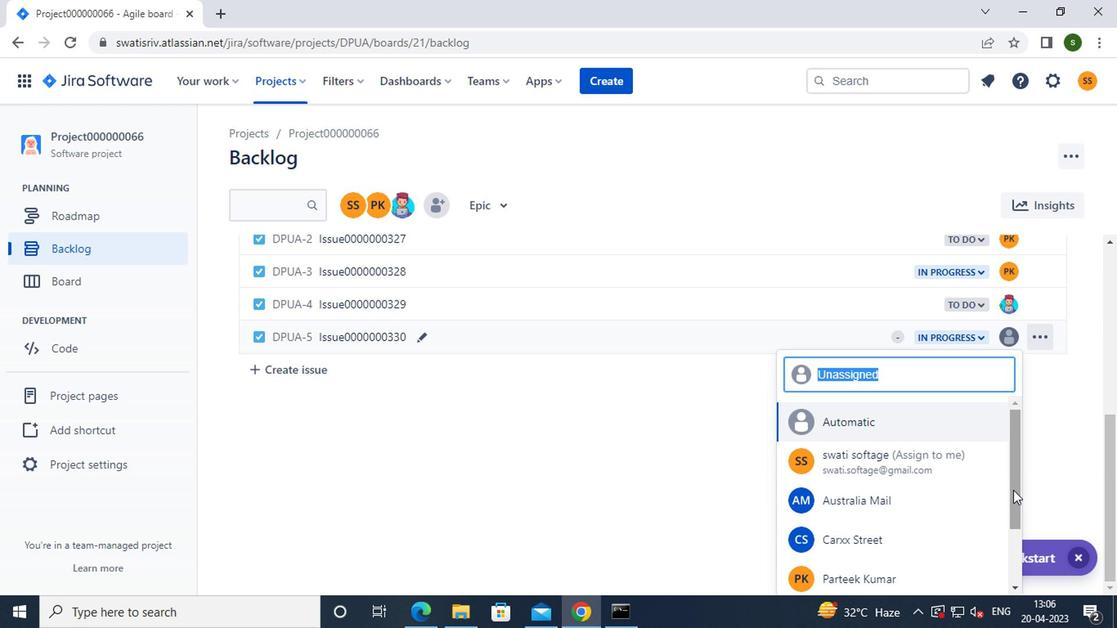 
Action: Mouse moved to (877, 578)
Screenshot: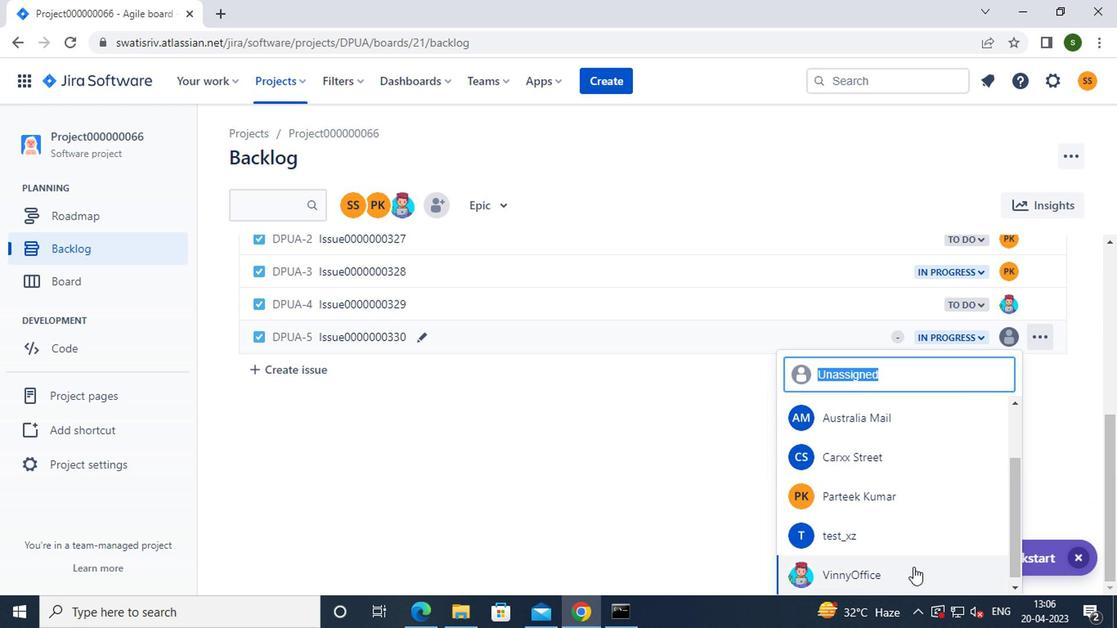 
Action: Mouse pressed left at (877, 578)
Screenshot: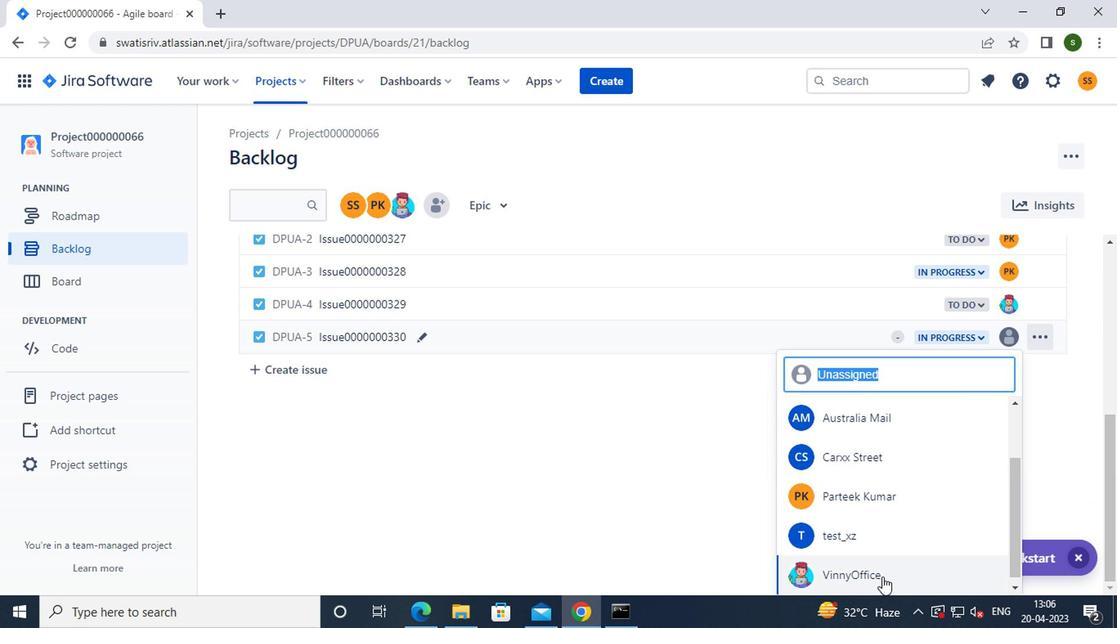 
Action: Mouse moved to (779, 544)
Screenshot: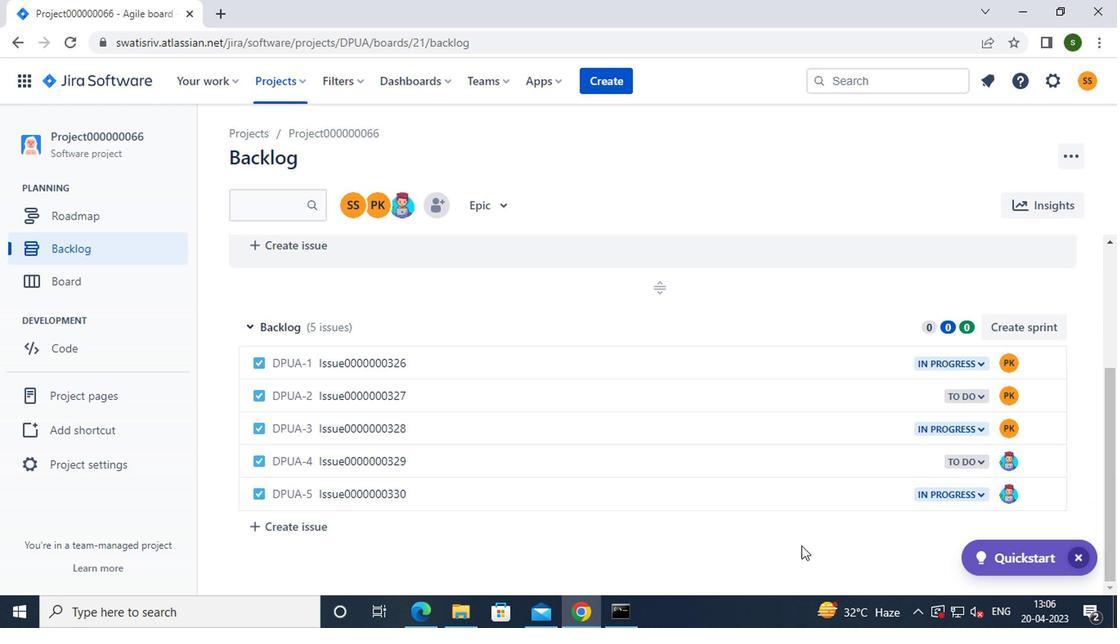 
Action: Key pressed <Key.f8>
Screenshot: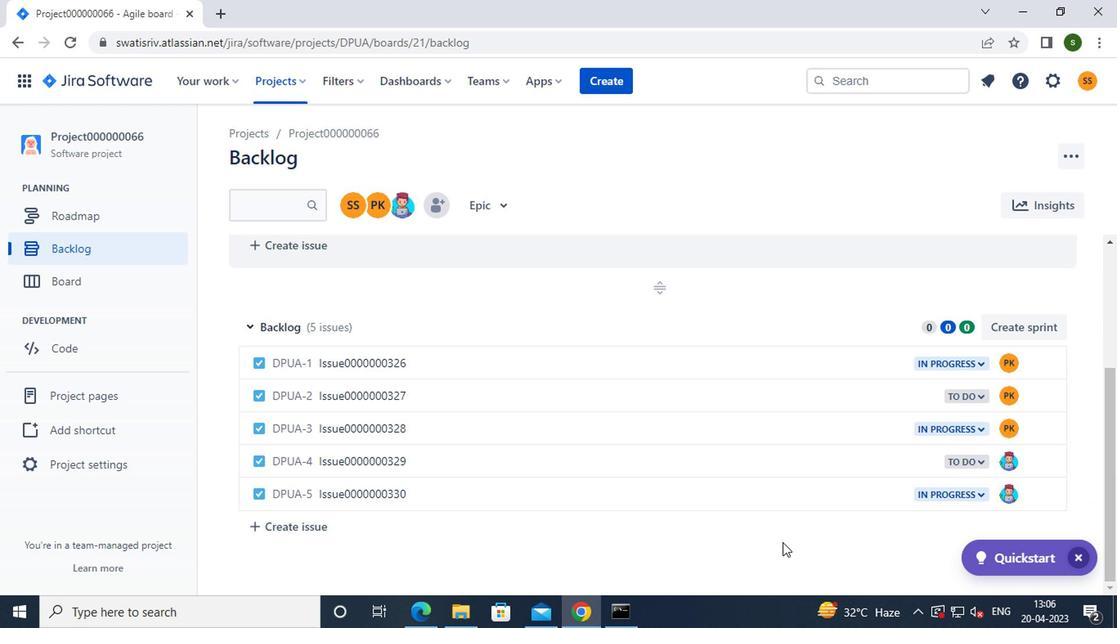 
